 Task: Look for opportunities in office development.
Action: Mouse moved to (142, 219)
Screenshot: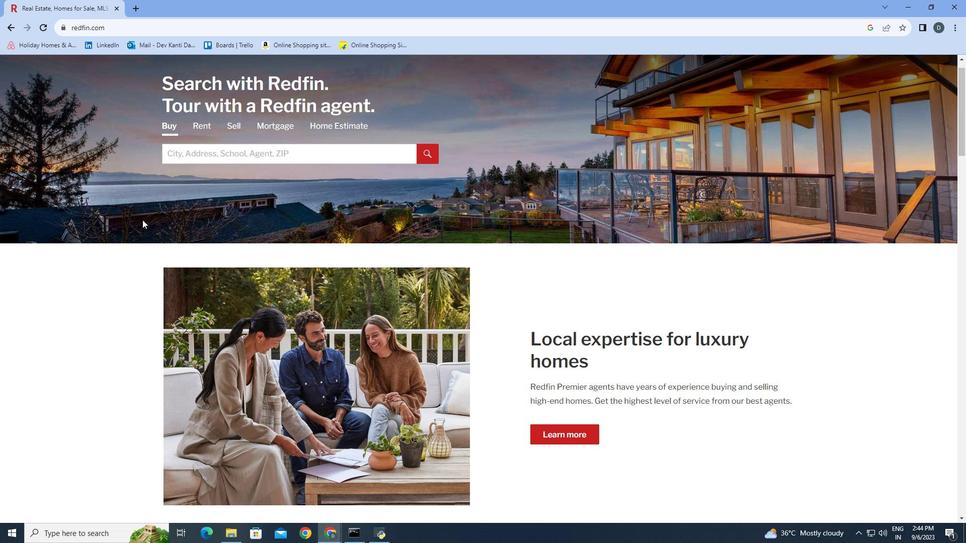 
Action: Mouse scrolled (142, 219) with delta (0, 0)
Screenshot: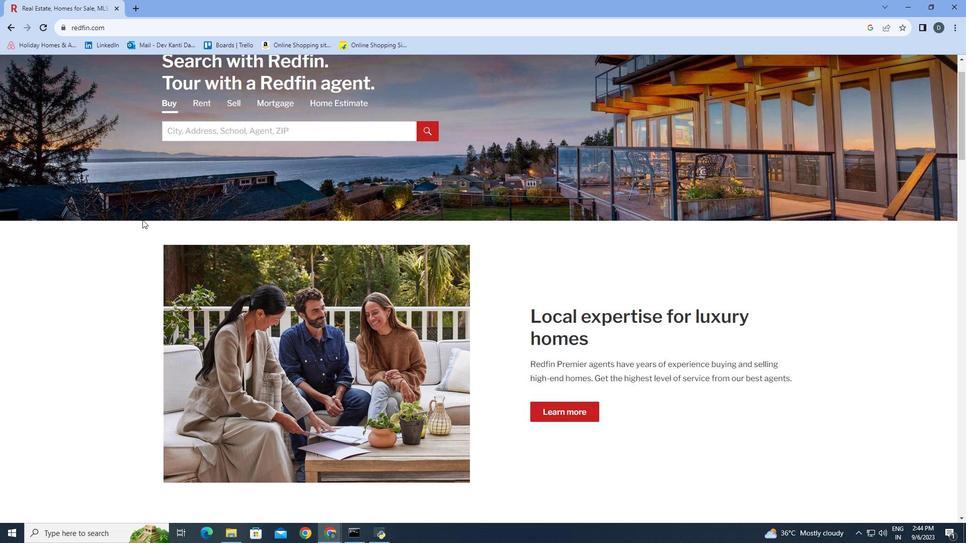 
Action: Mouse scrolled (142, 219) with delta (0, 0)
Screenshot: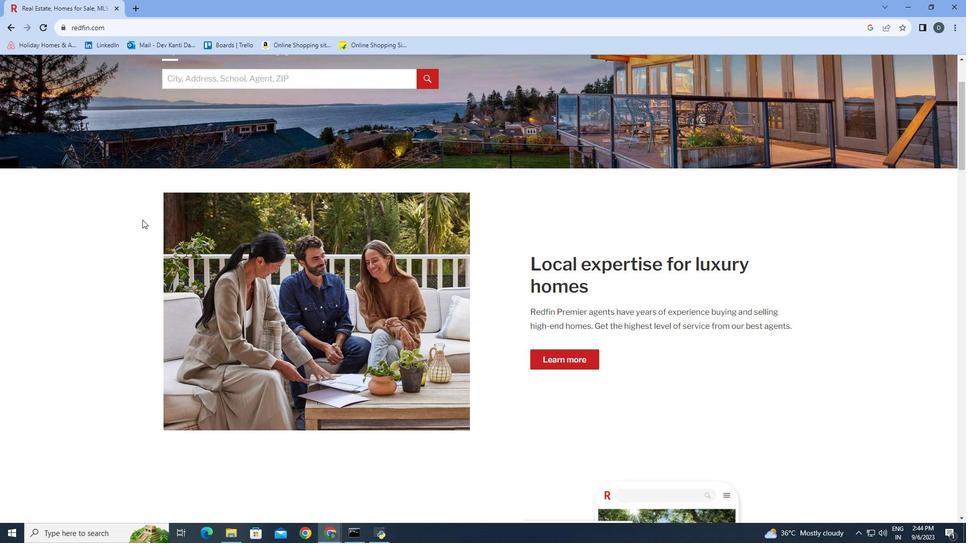 
Action: Mouse scrolled (142, 219) with delta (0, 0)
Screenshot: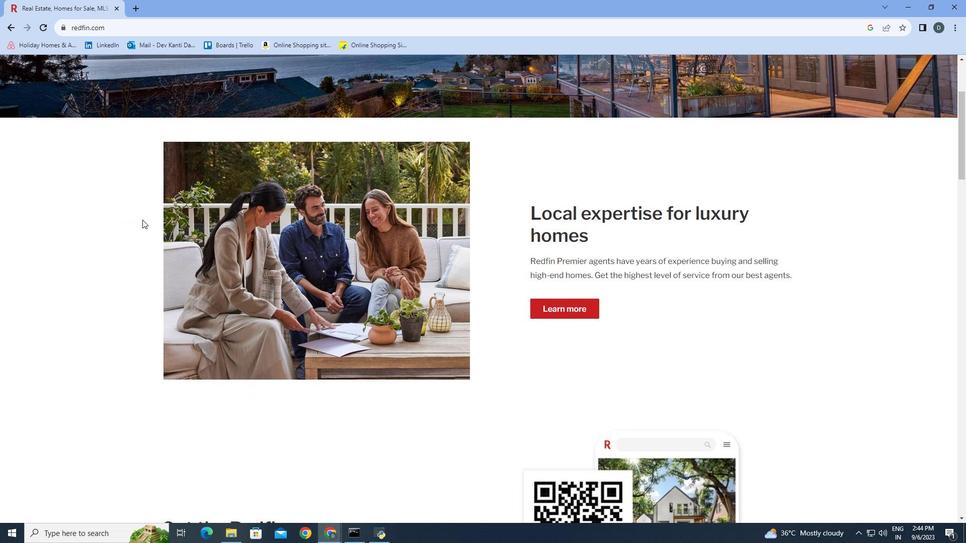 
Action: Mouse scrolled (142, 219) with delta (0, 0)
Screenshot: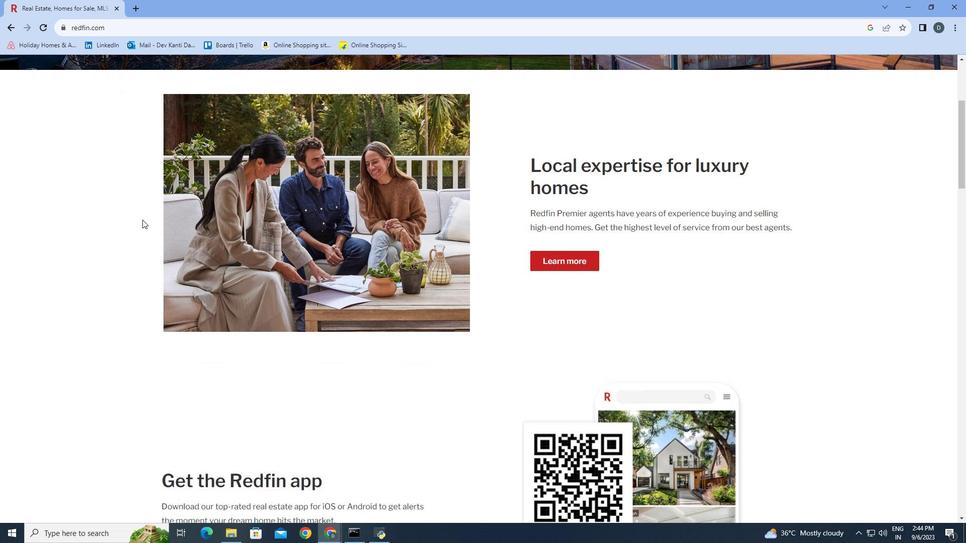 
Action: Mouse scrolled (142, 219) with delta (0, 0)
Screenshot: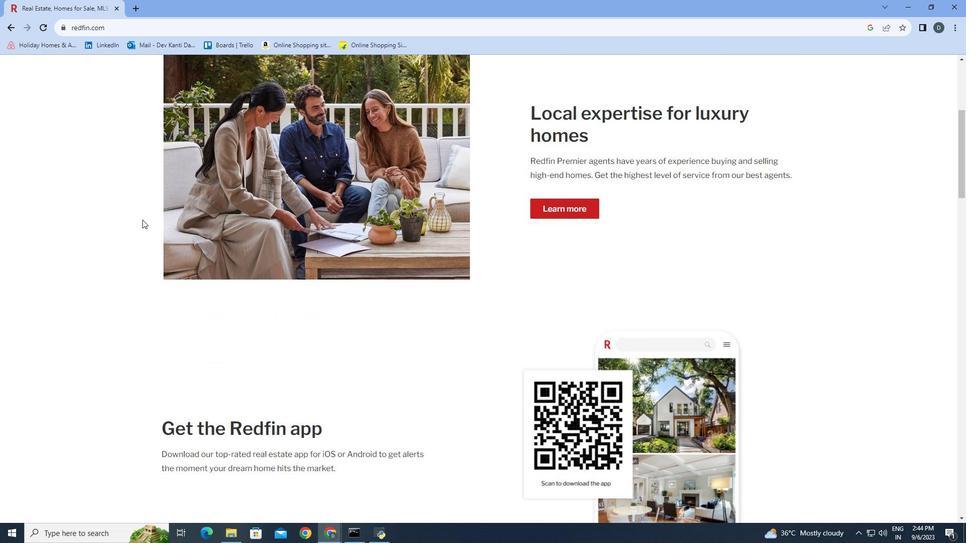 
Action: Mouse scrolled (142, 219) with delta (0, 0)
Screenshot: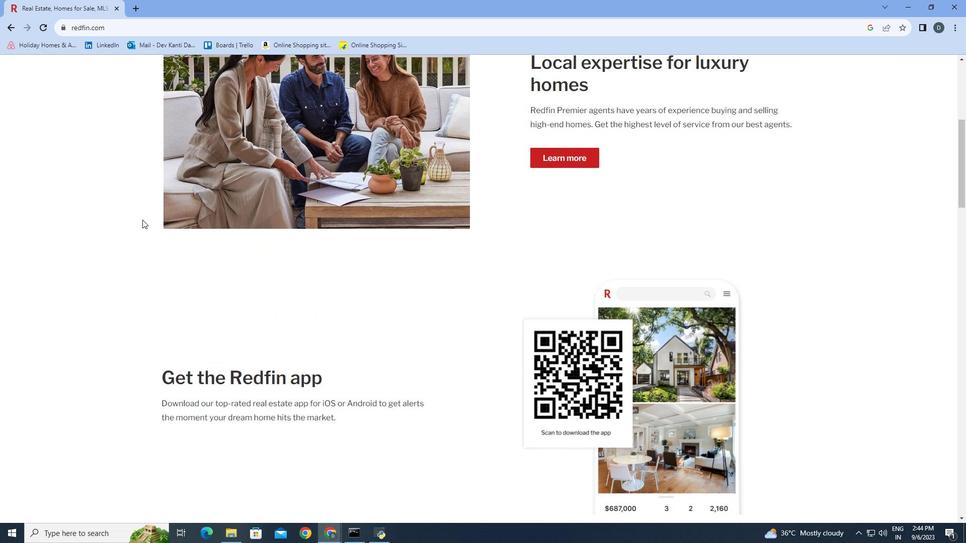 
Action: Mouse scrolled (142, 219) with delta (0, 0)
Screenshot: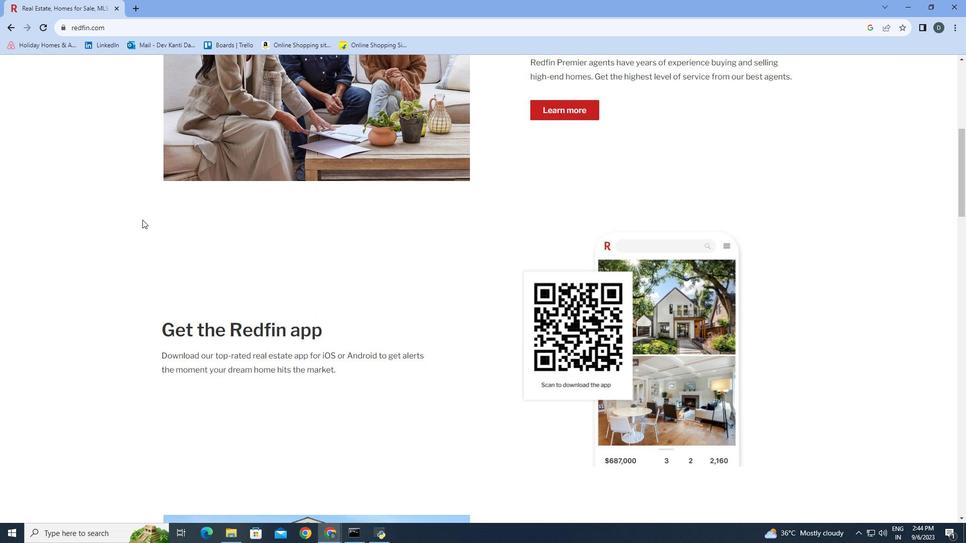 
Action: Mouse scrolled (142, 219) with delta (0, 0)
Screenshot: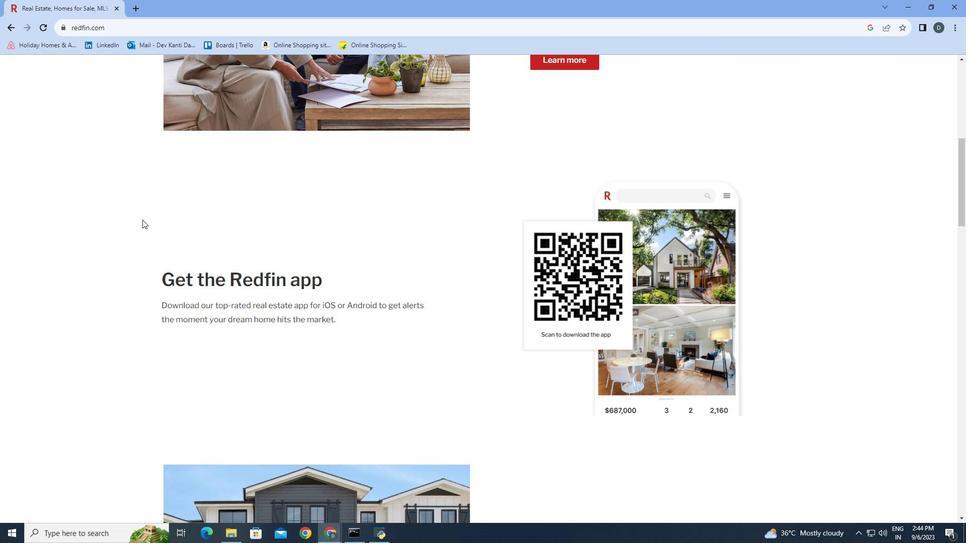 
Action: Mouse scrolled (142, 219) with delta (0, 0)
Screenshot: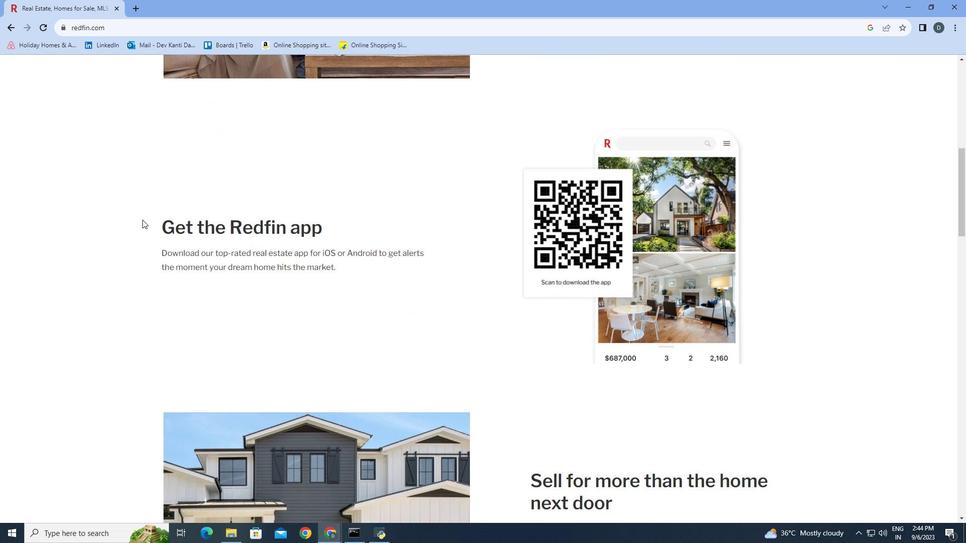 
Action: Mouse scrolled (142, 219) with delta (0, 0)
Screenshot: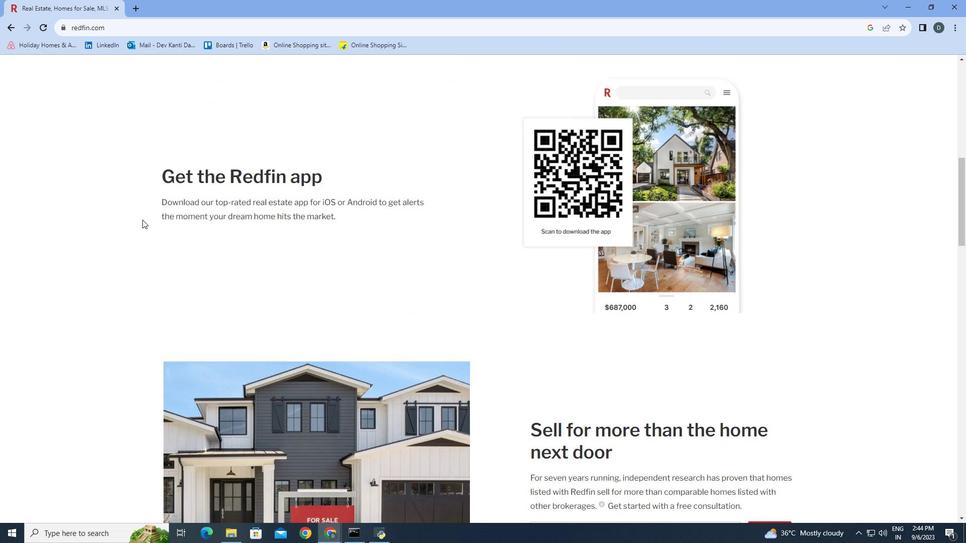 
Action: Mouse scrolled (142, 219) with delta (0, 0)
Screenshot: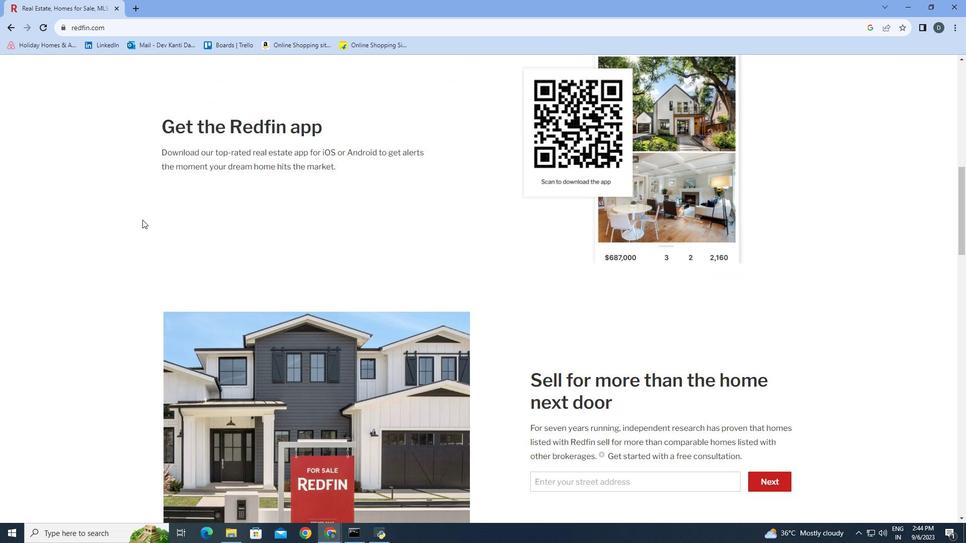 
Action: Mouse scrolled (142, 219) with delta (0, 0)
Screenshot: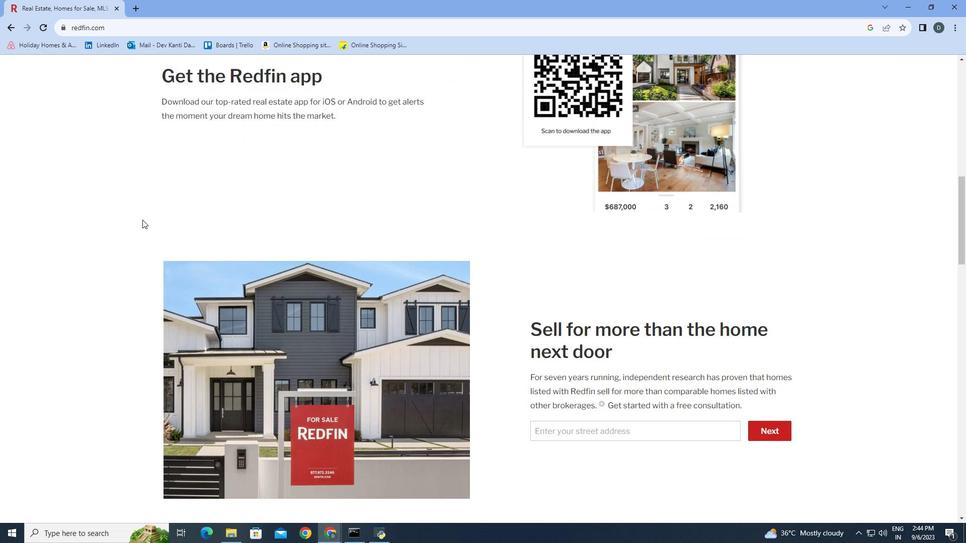 
Action: Mouse scrolled (142, 219) with delta (0, 0)
Screenshot: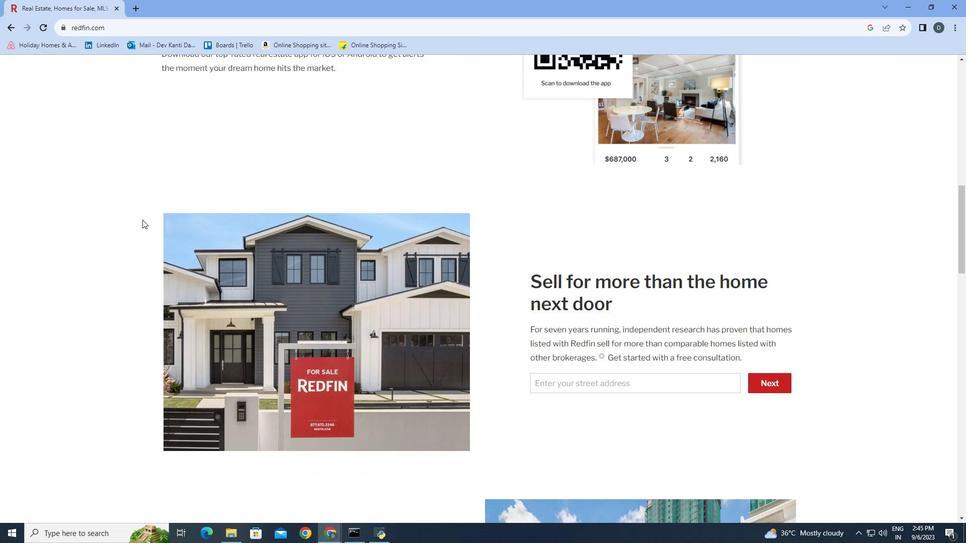 
Action: Mouse scrolled (142, 219) with delta (0, 0)
Screenshot: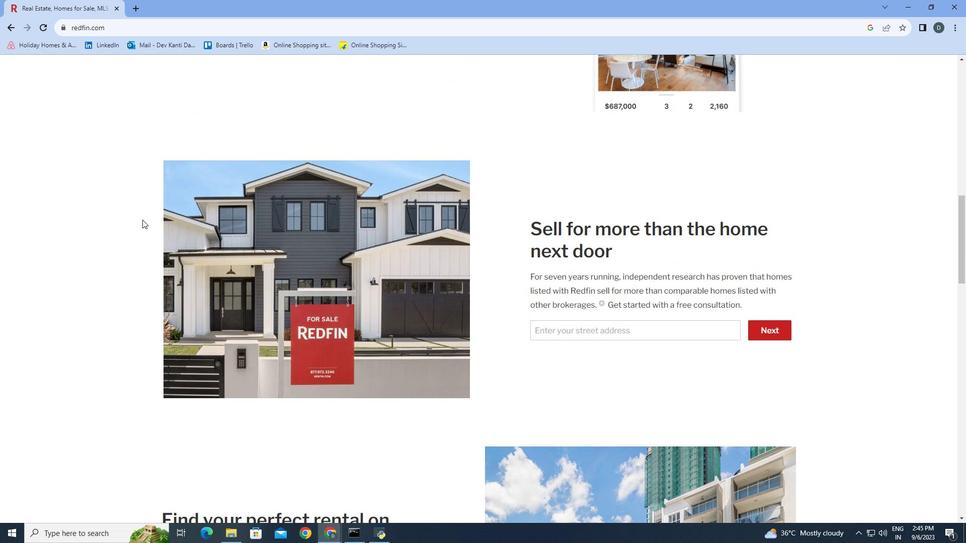
Action: Mouse scrolled (142, 219) with delta (0, 0)
Screenshot: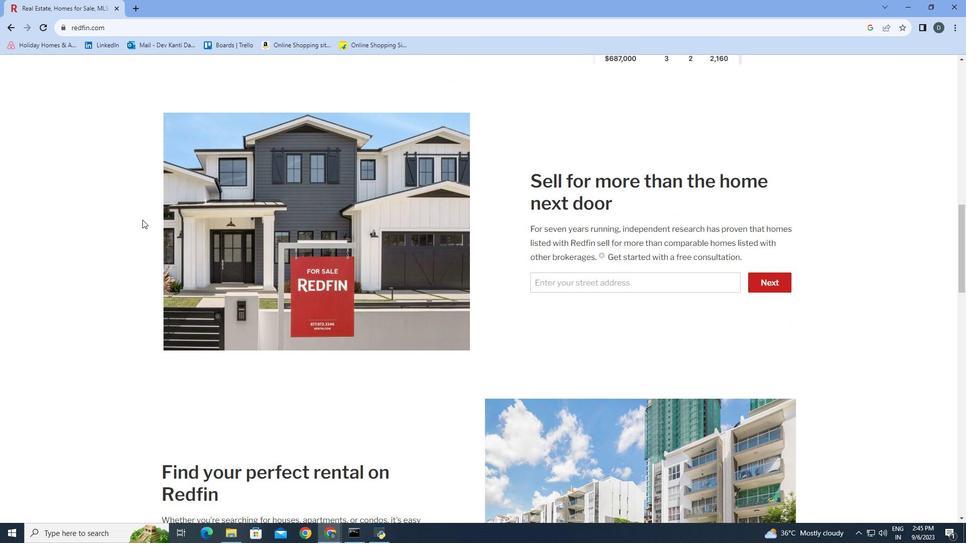 
Action: Mouse scrolled (142, 219) with delta (0, 0)
Screenshot: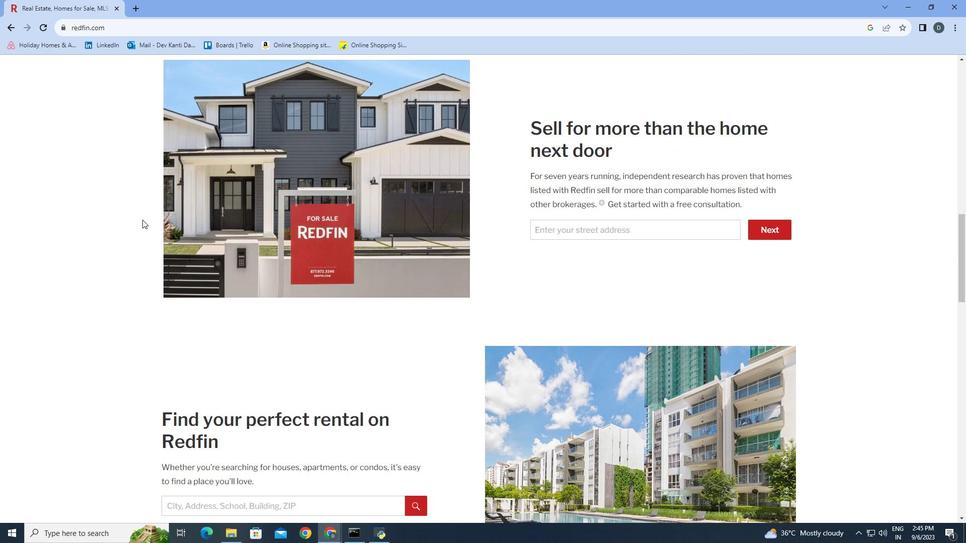 
Action: Mouse scrolled (142, 219) with delta (0, 0)
Screenshot: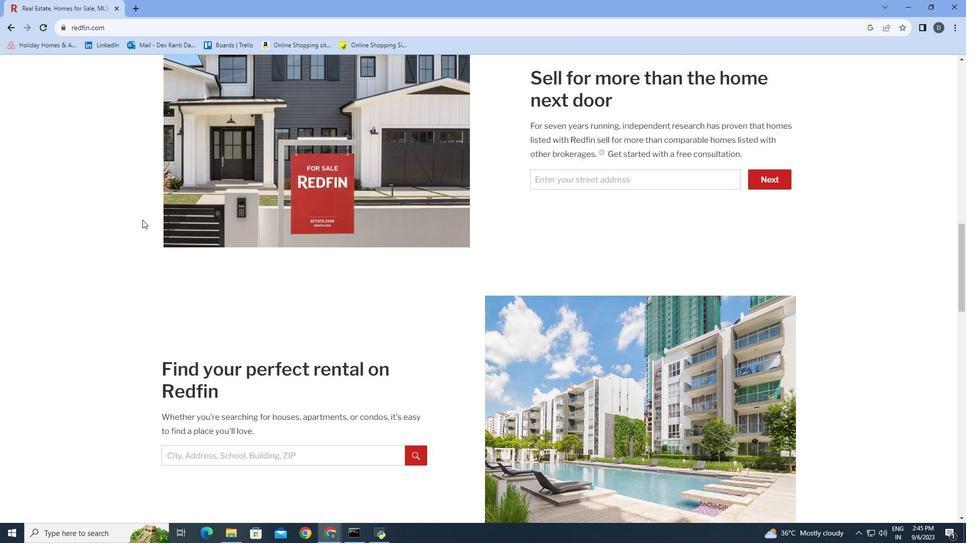 
Action: Mouse scrolled (142, 219) with delta (0, 0)
Screenshot: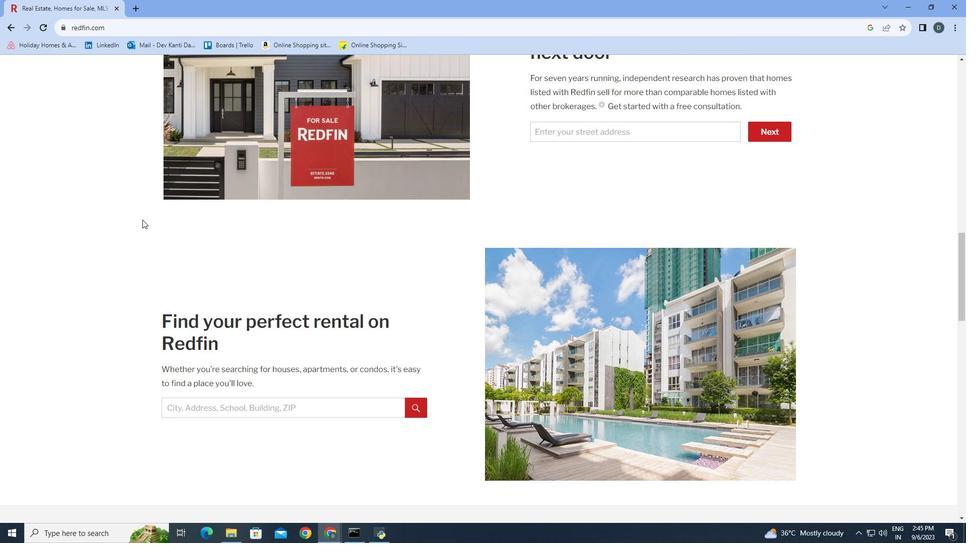 
Action: Mouse scrolled (142, 219) with delta (0, 0)
Screenshot: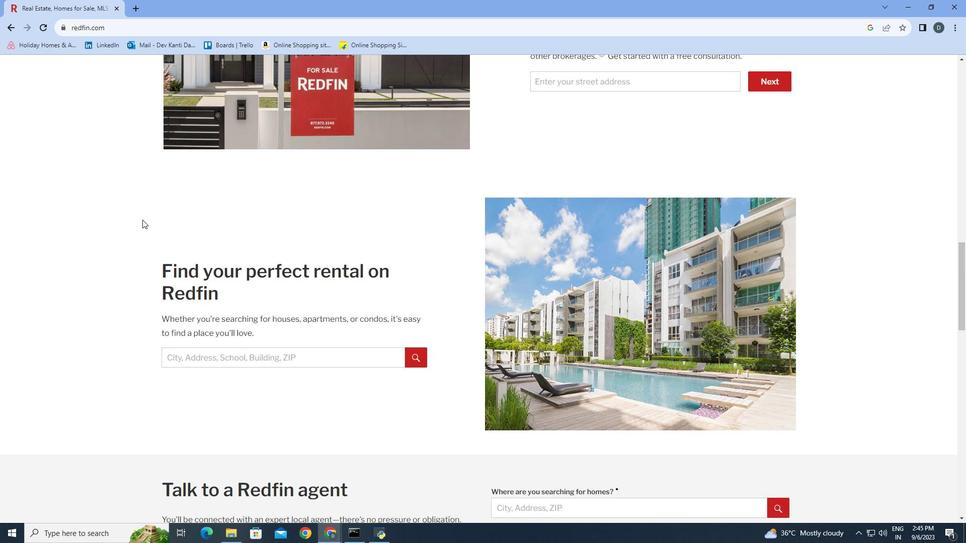 
Action: Mouse scrolled (142, 219) with delta (0, 0)
Screenshot: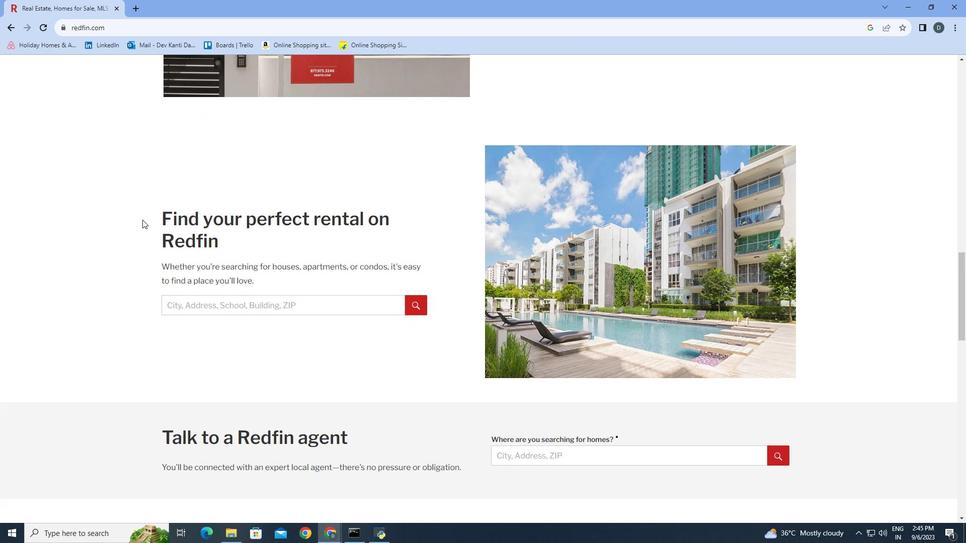 
Action: Mouse scrolled (142, 219) with delta (0, 0)
Screenshot: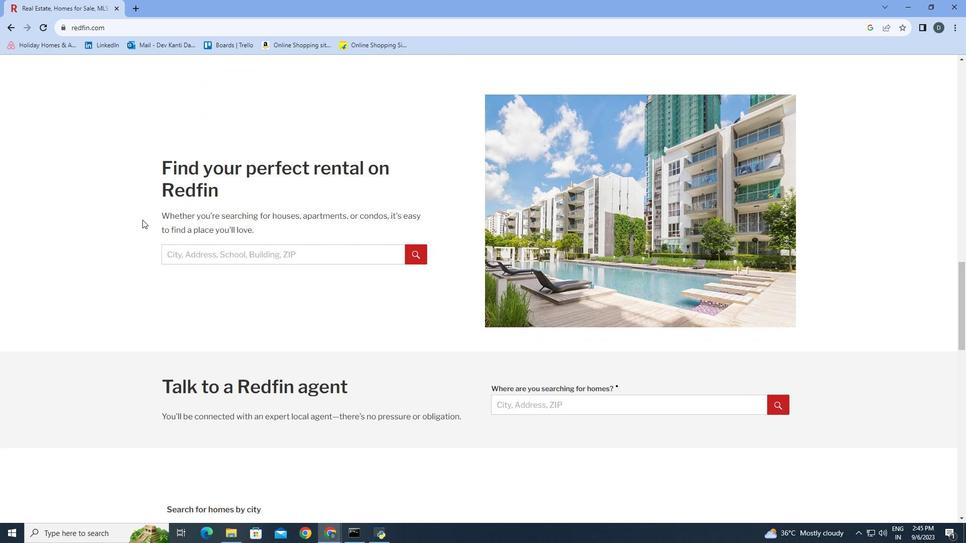 
Action: Mouse scrolled (142, 219) with delta (0, 0)
Screenshot: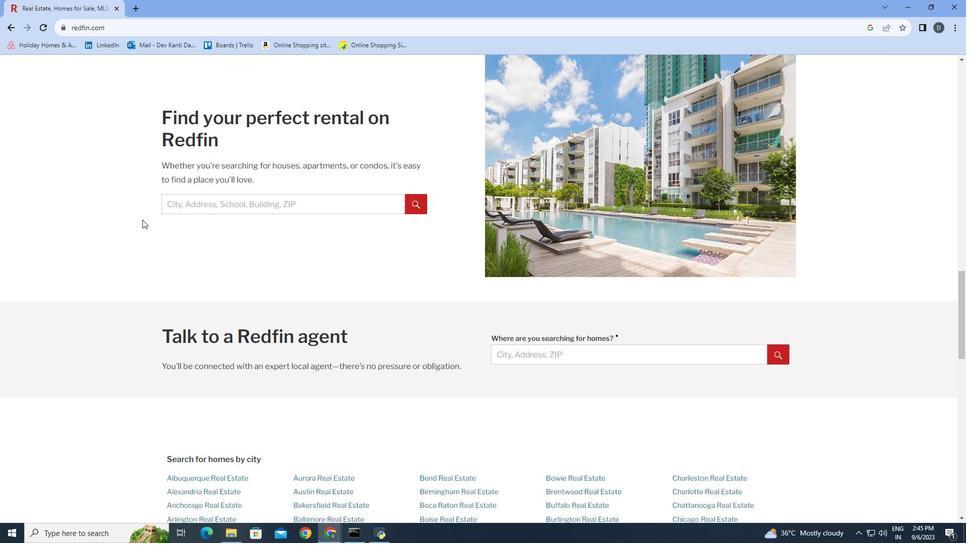 
Action: Mouse scrolled (142, 219) with delta (0, 0)
Screenshot: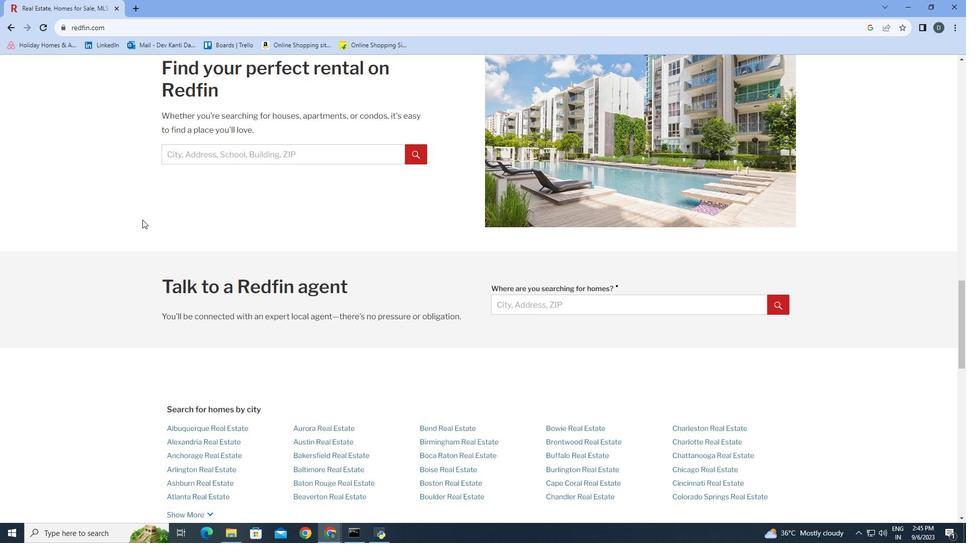 
Action: Mouse scrolled (142, 219) with delta (0, 0)
Screenshot: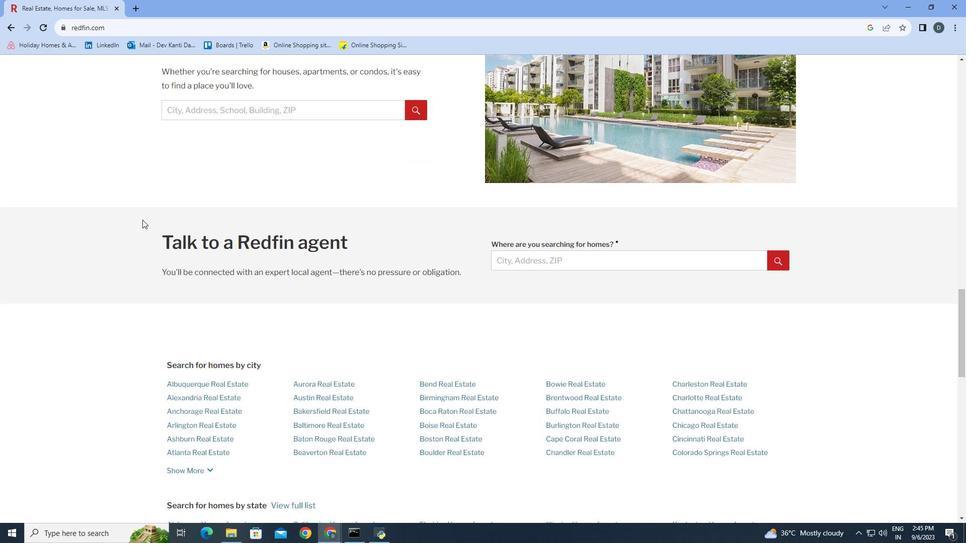 
Action: Mouse scrolled (142, 219) with delta (0, 0)
Screenshot: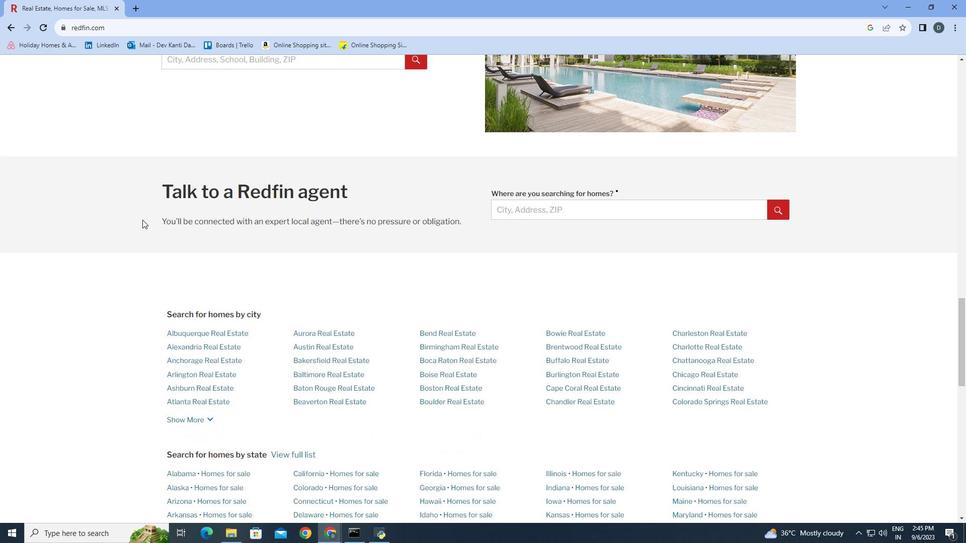 
Action: Mouse scrolled (142, 219) with delta (0, 0)
Screenshot: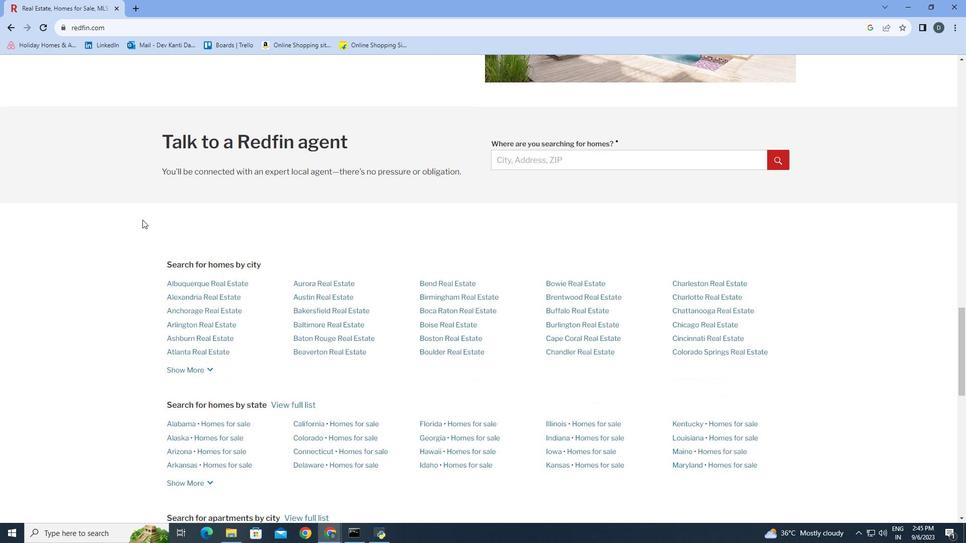 
Action: Mouse scrolled (142, 219) with delta (0, 0)
Screenshot: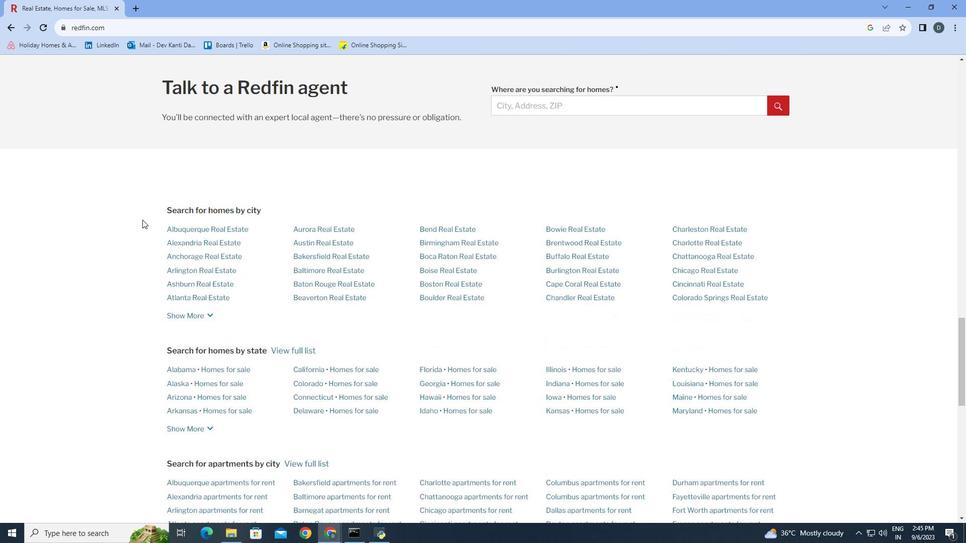 
Action: Mouse scrolled (142, 219) with delta (0, 0)
Screenshot: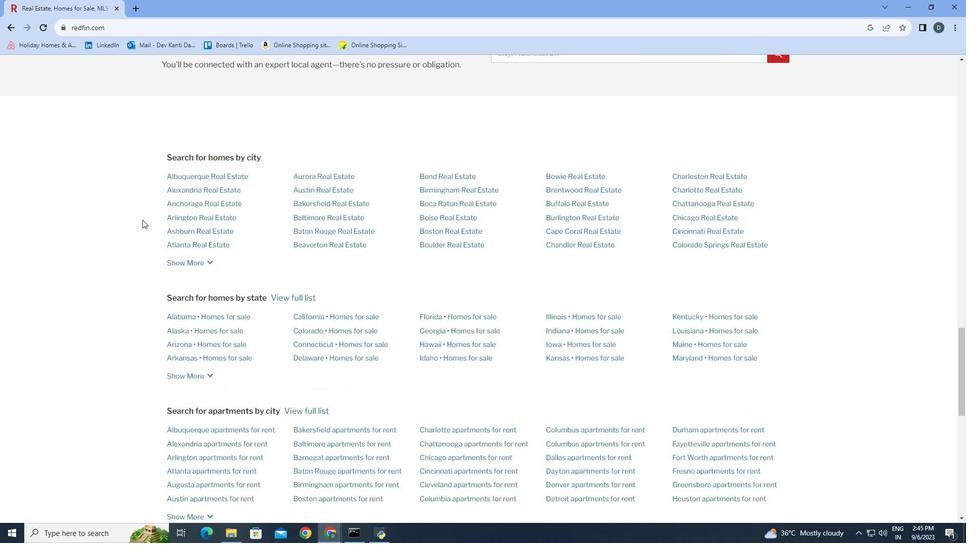 
Action: Mouse scrolled (142, 219) with delta (0, 0)
Screenshot: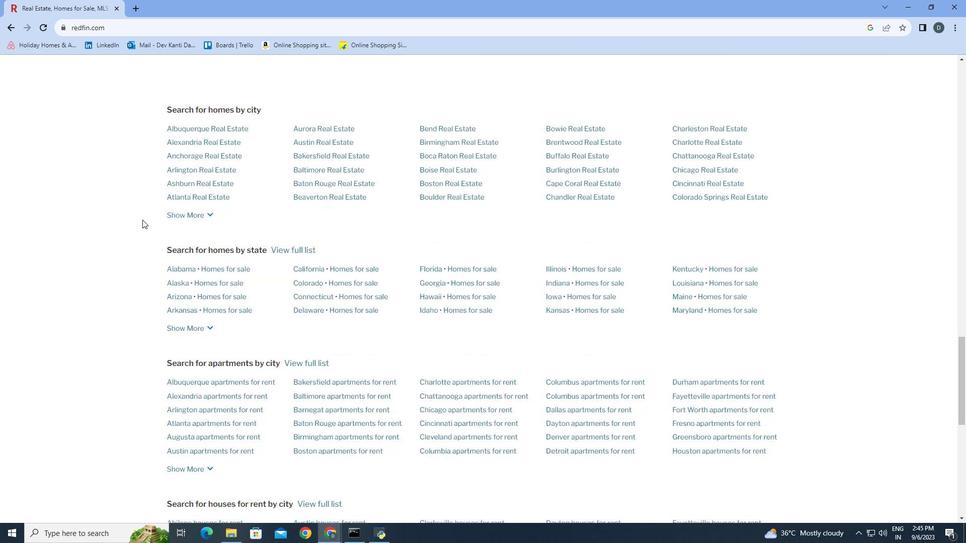
Action: Mouse scrolled (142, 219) with delta (0, 0)
Screenshot: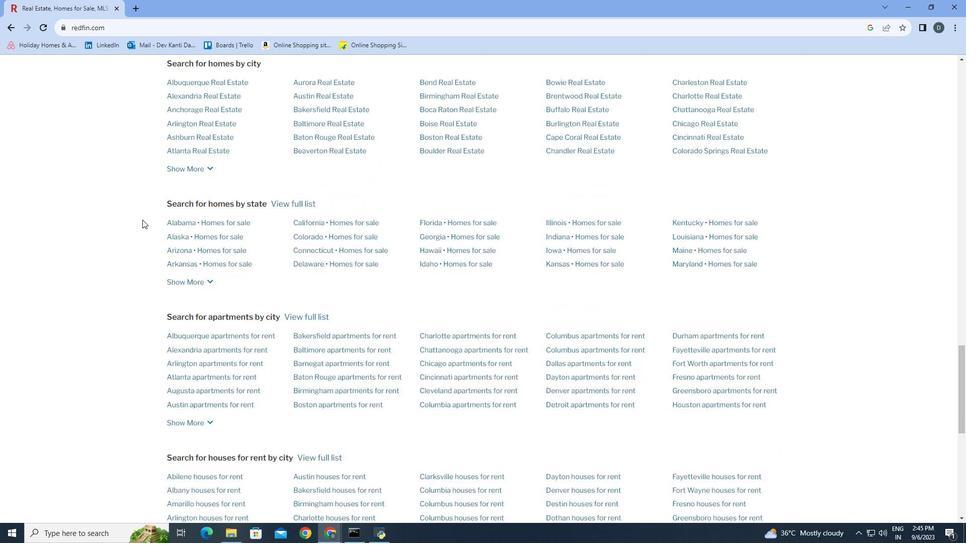 
Action: Mouse scrolled (142, 219) with delta (0, 0)
Screenshot: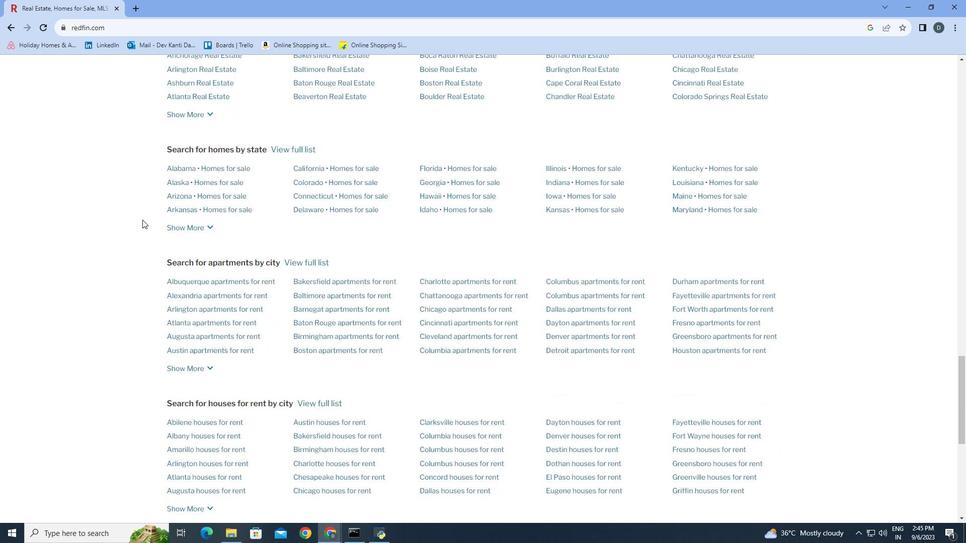 
Action: Mouse scrolled (142, 219) with delta (0, 0)
Screenshot: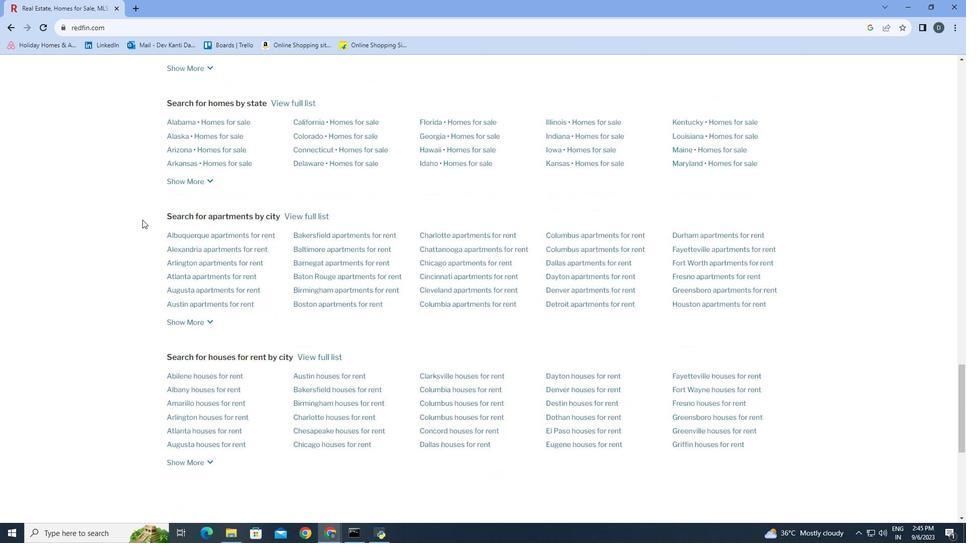 
Action: Mouse scrolled (142, 219) with delta (0, 0)
Screenshot: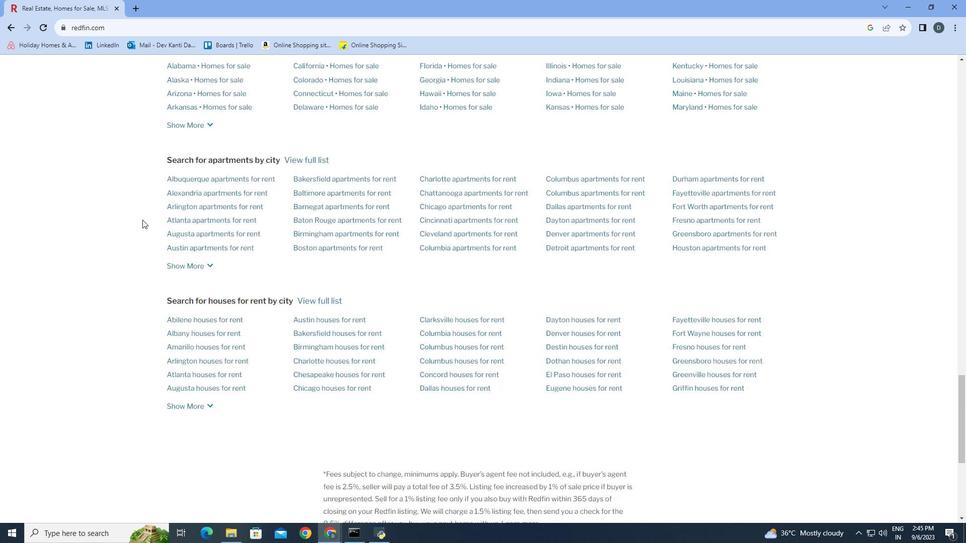 
Action: Mouse scrolled (142, 219) with delta (0, 0)
Screenshot: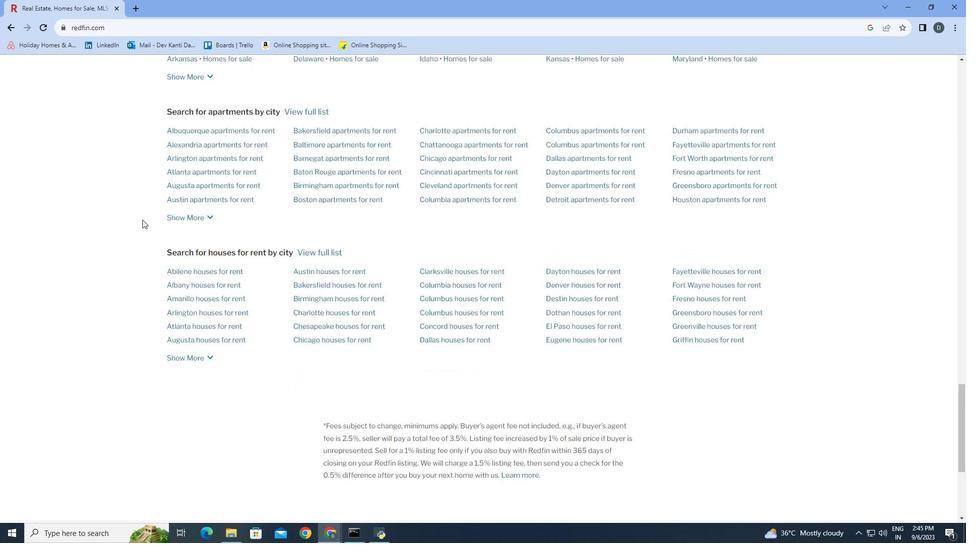 
Action: Mouse scrolled (142, 219) with delta (0, 0)
Screenshot: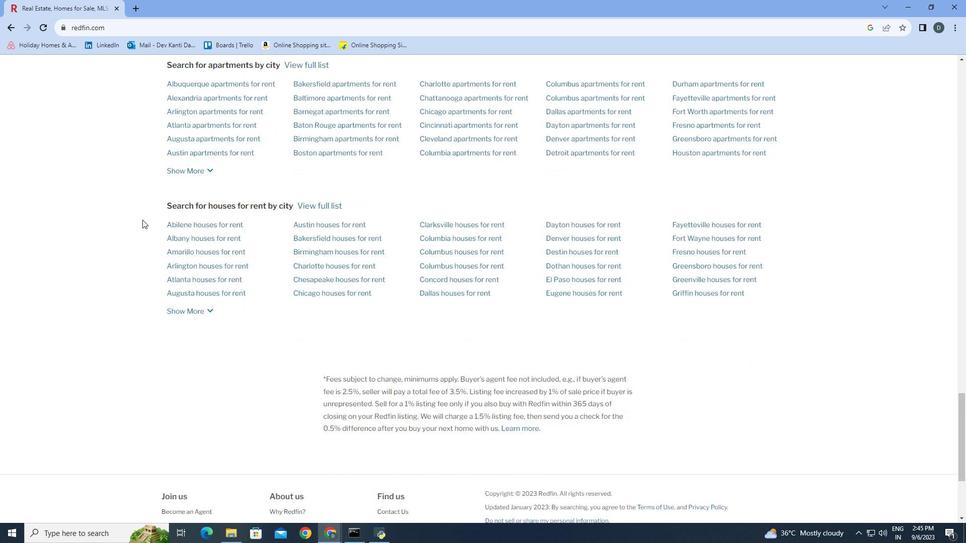 
Action: Mouse scrolled (142, 219) with delta (0, 0)
Screenshot: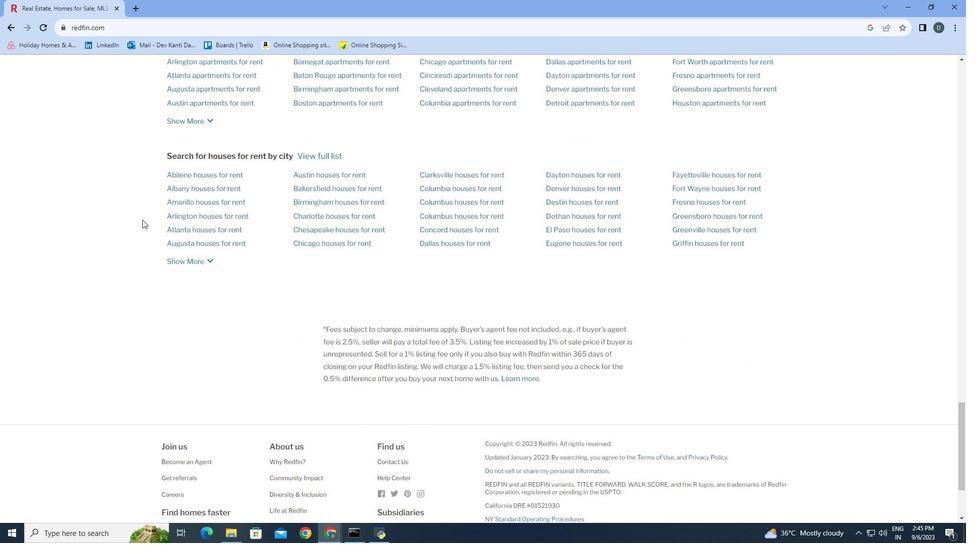 
Action: Mouse scrolled (142, 219) with delta (0, 0)
Screenshot: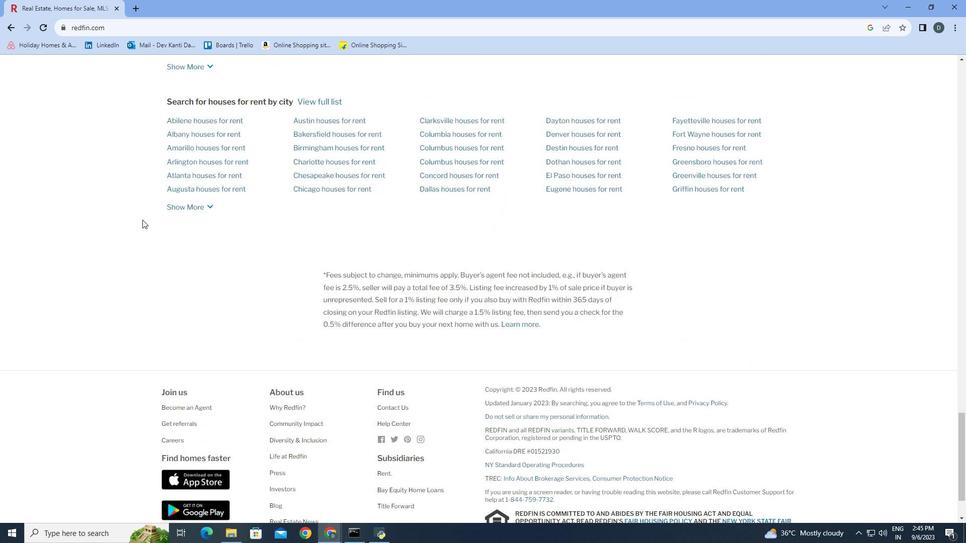 
Action: Mouse scrolled (142, 219) with delta (0, 0)
Screenshot: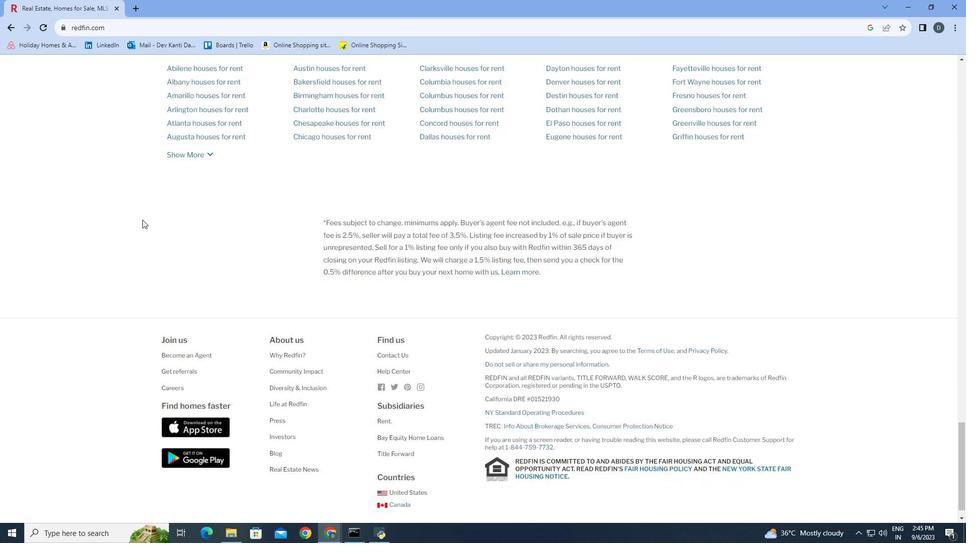 
Action: Mouse scrolled (142, 219) with delta (0, 0)
Screenshot: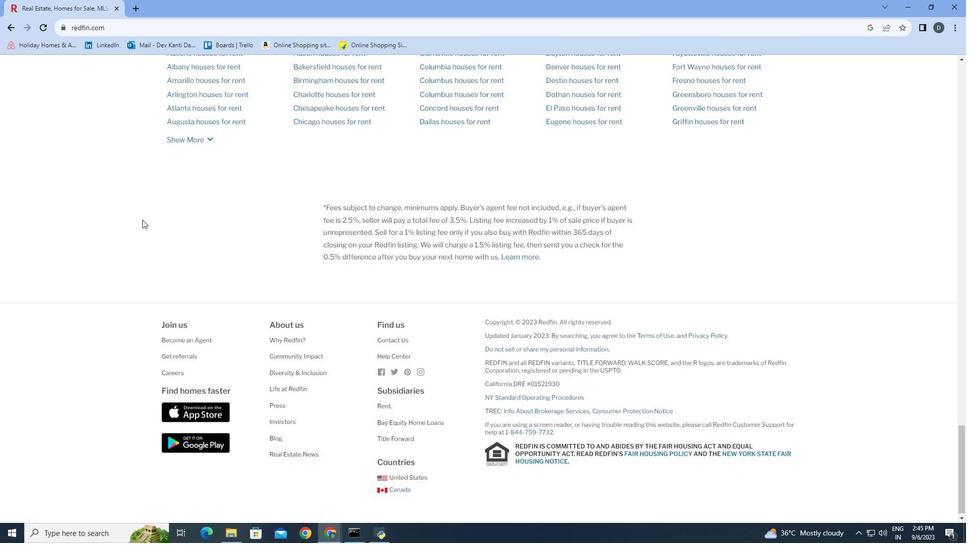 
Action: Mouse scrolled (142, 219) with delta (0, 0)
Screenshot: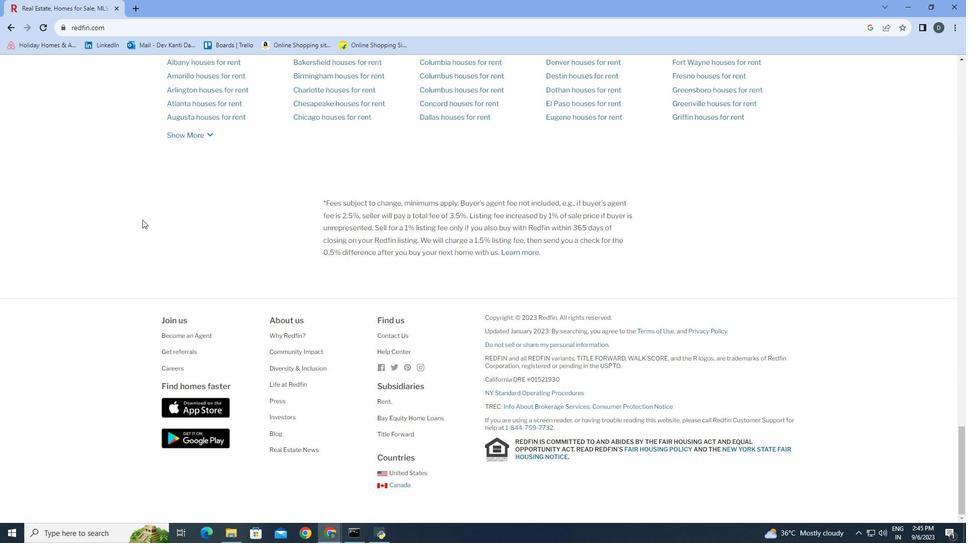
Action: Mouse scrolled (142, 219) with delta (0, 0)
Screenshot: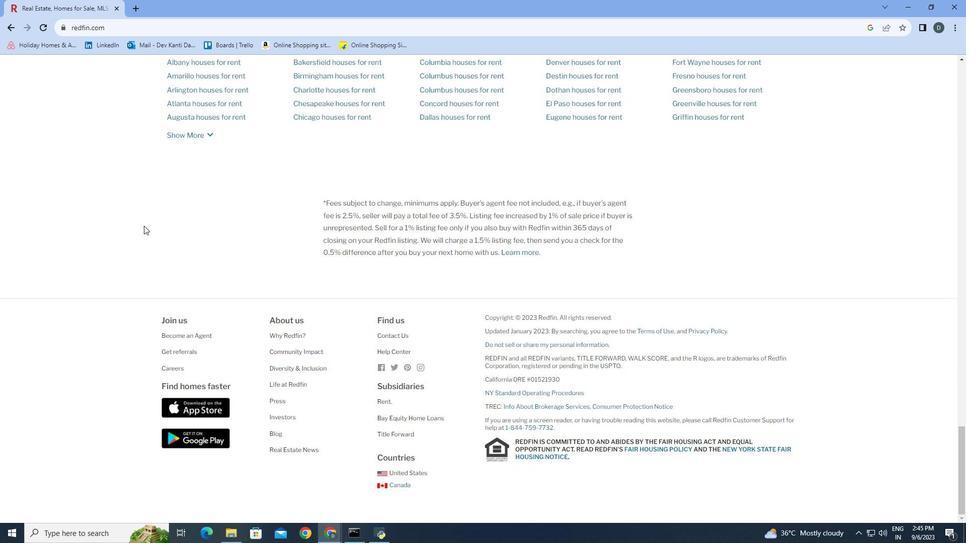 
Action: Mouse moved to (168, 366)
Screenshot: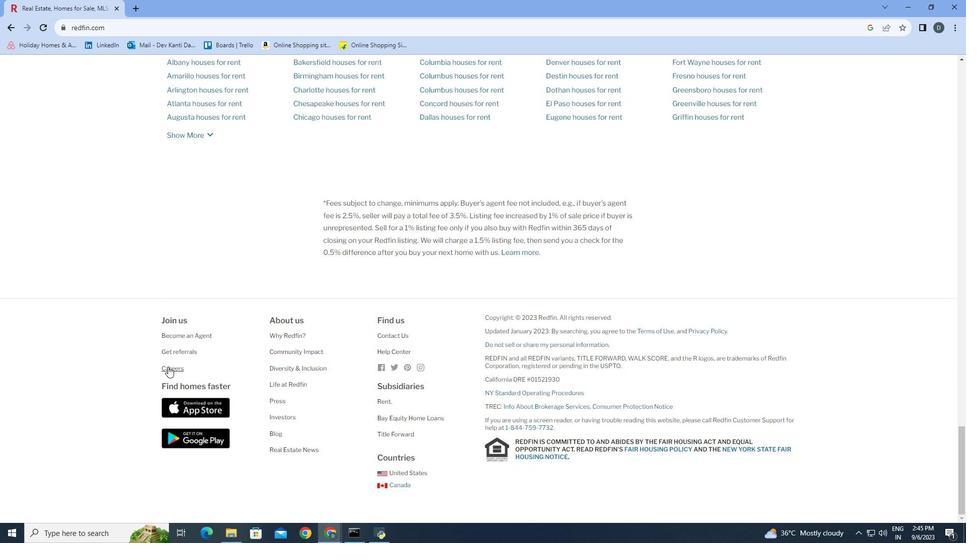 
Action: Mouse pressed left at (168, 366)
Screenshot: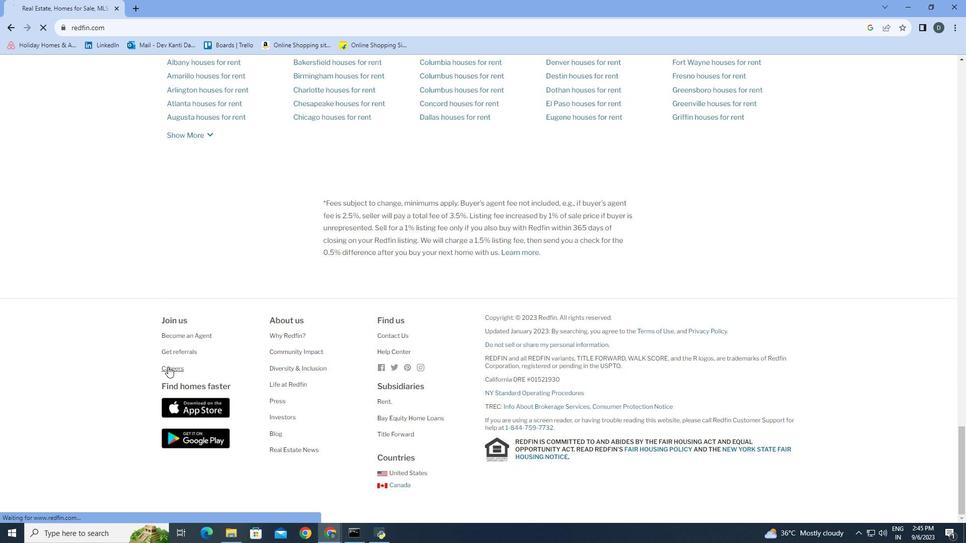 
Action: Mouse moved to (437, 283)
Screenshot: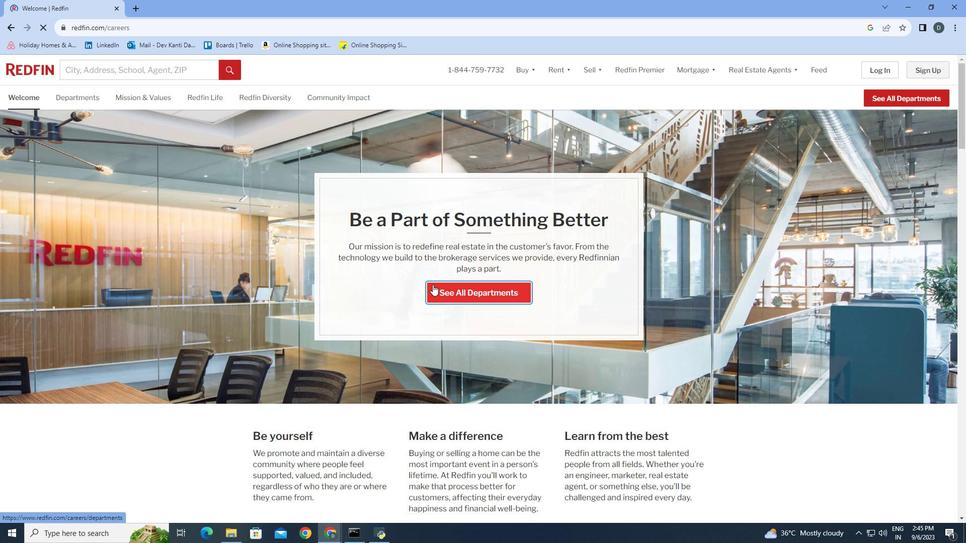 
Action: Mouse pressed left at (437, 283)
Screenshot: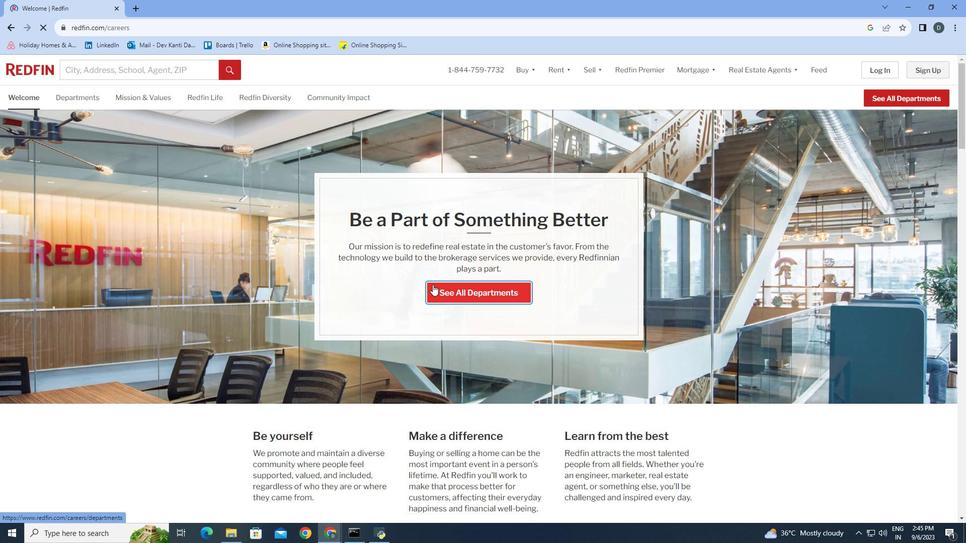 
Action: Mouse moved to (750, 298)
Screenshot: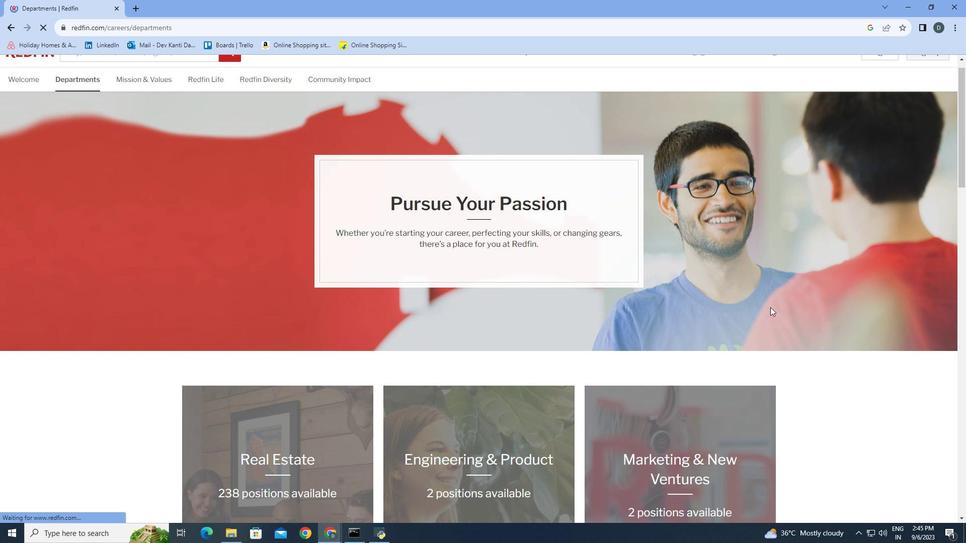
Action: Mouse scrolled (750, 298) with delta (0, 0)
Screenshot: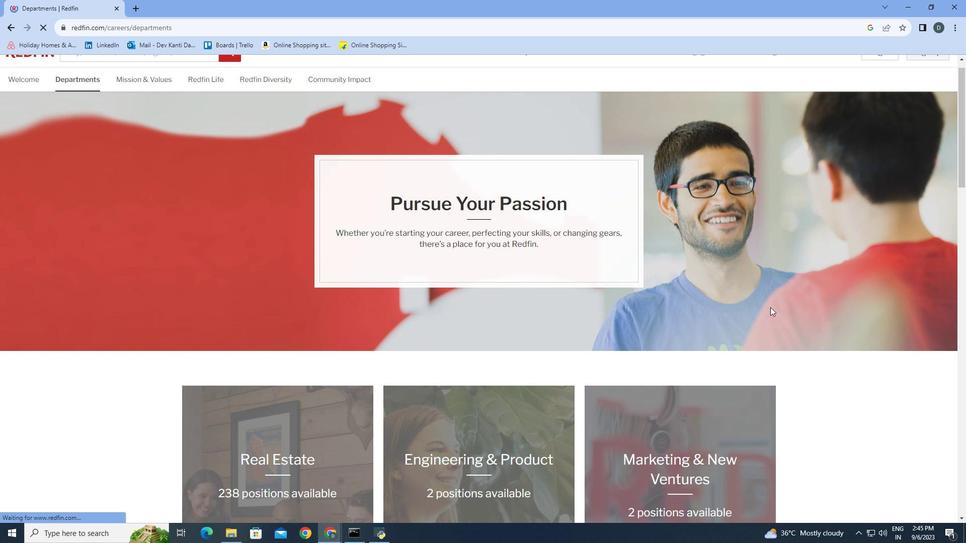 
Action: Mouse moved to (797, 305)
Screenshot: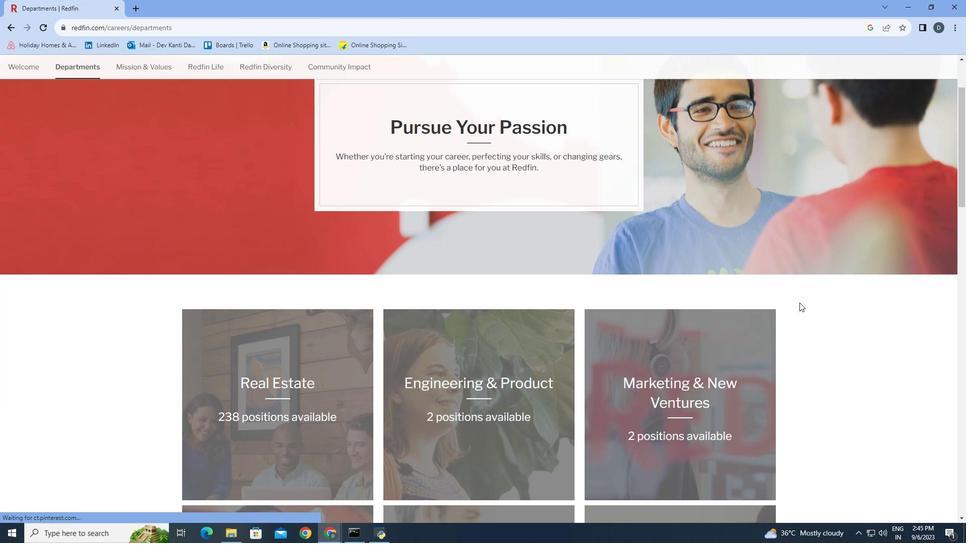 
Action: Mouse scrolled (797, 304) with delta (0, 0)
Screenshot: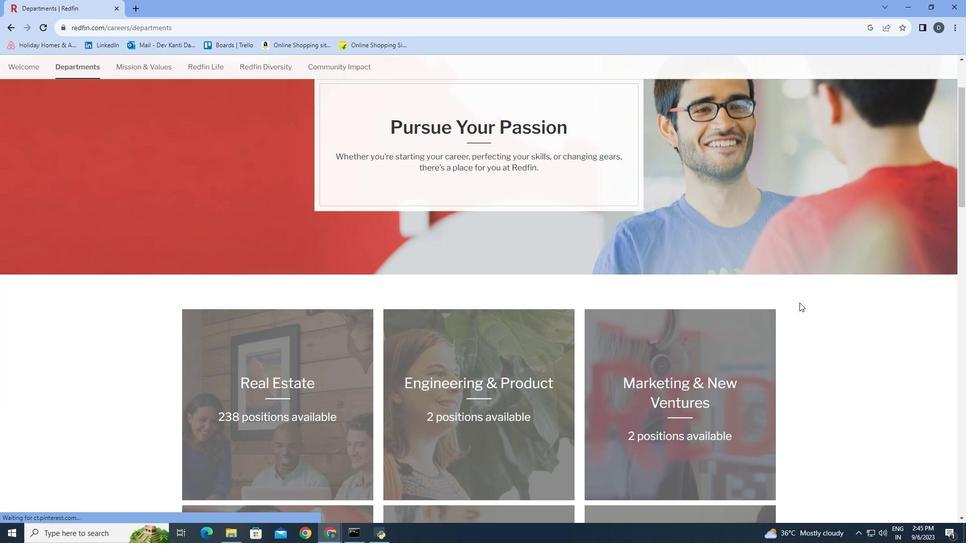 
Action: Mouse moved to (800, 298)
Screenshot: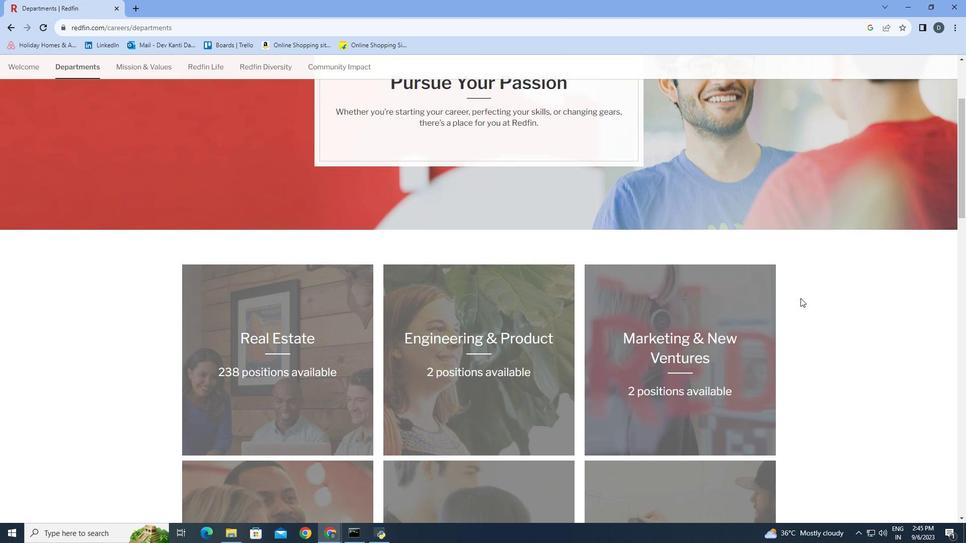 
Action: Mouse scrolled (800, 297) with delta (0, 0)
Screenshot: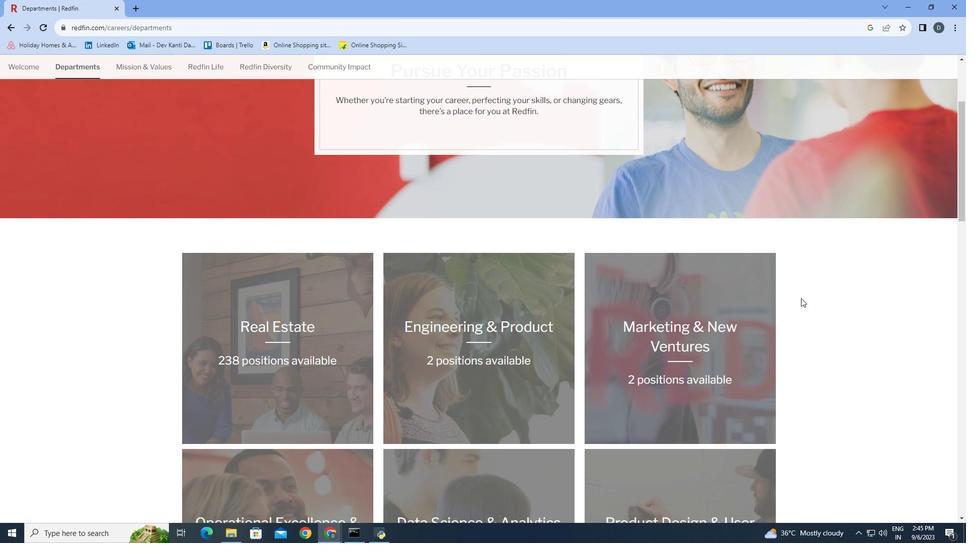 
Action: Mouse moved to (801, 298)
Screenshot: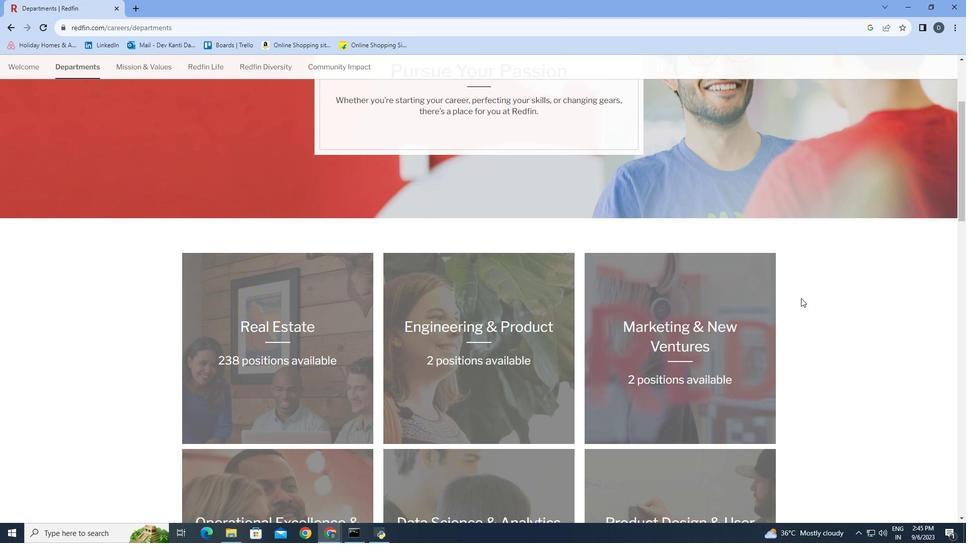 
Action: Mouse scrolled (801, 297) with delta (0, 0)
Screenshot: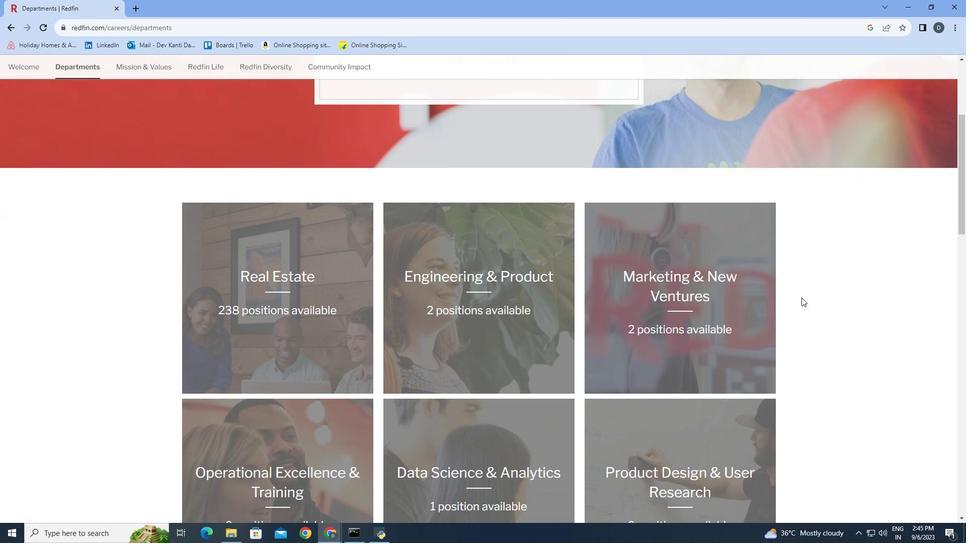 
Action: Mouse moved to (801, 297)
Screenshot: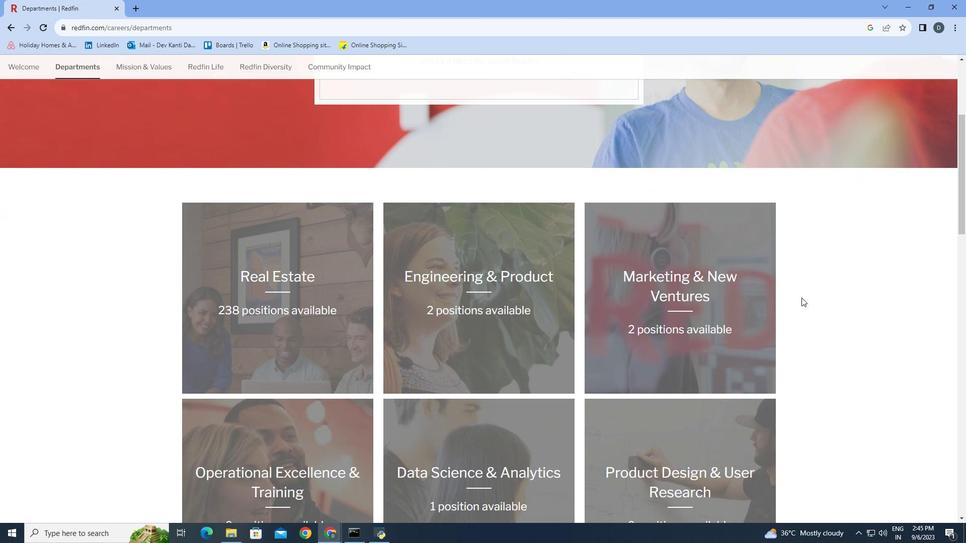
Action: Mouse scrolled (801, 297) with delta (0, 0)
Screenshot: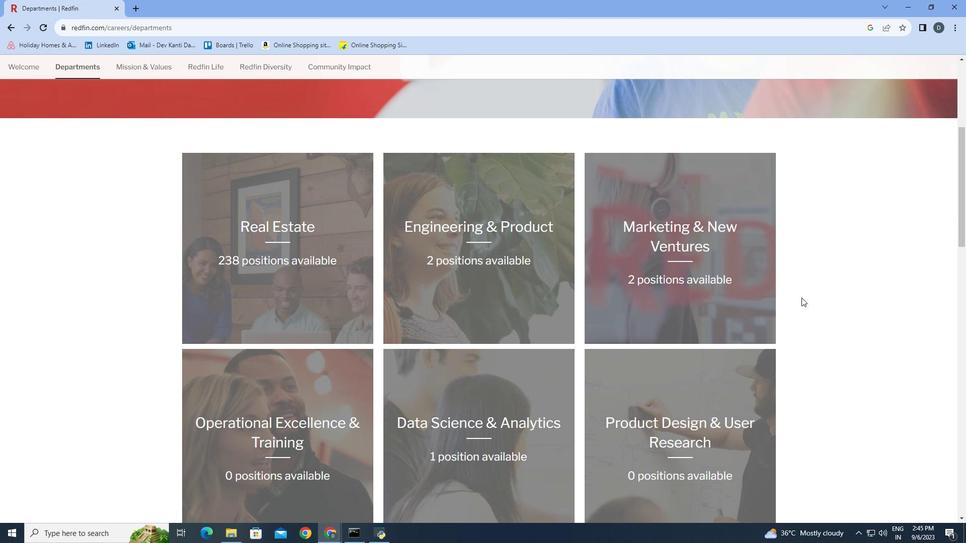 
Action: Mouse scrolled (801, 297) with delta (0, 0)
Screenshot: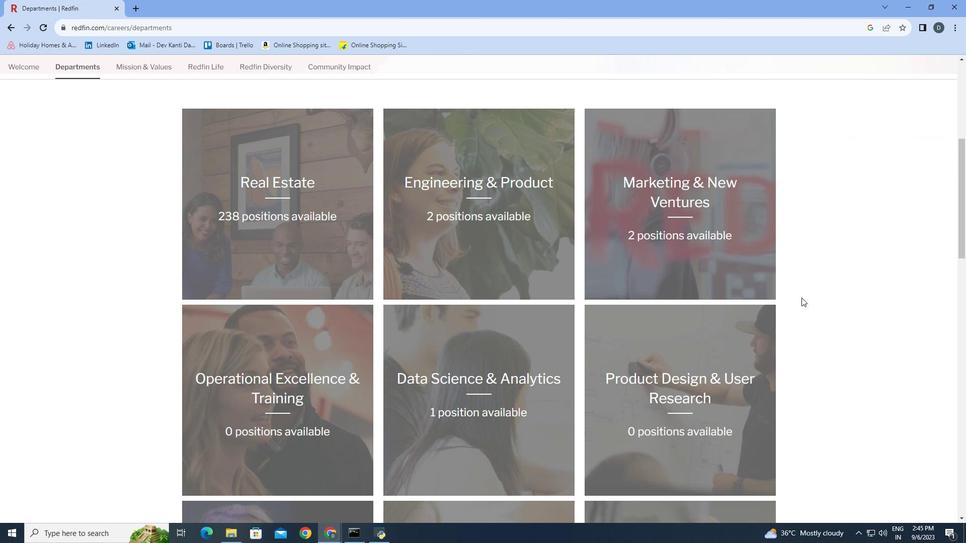 
Action: Mouse scrolled (801, 297) with delta (0, 0)
Screenshot: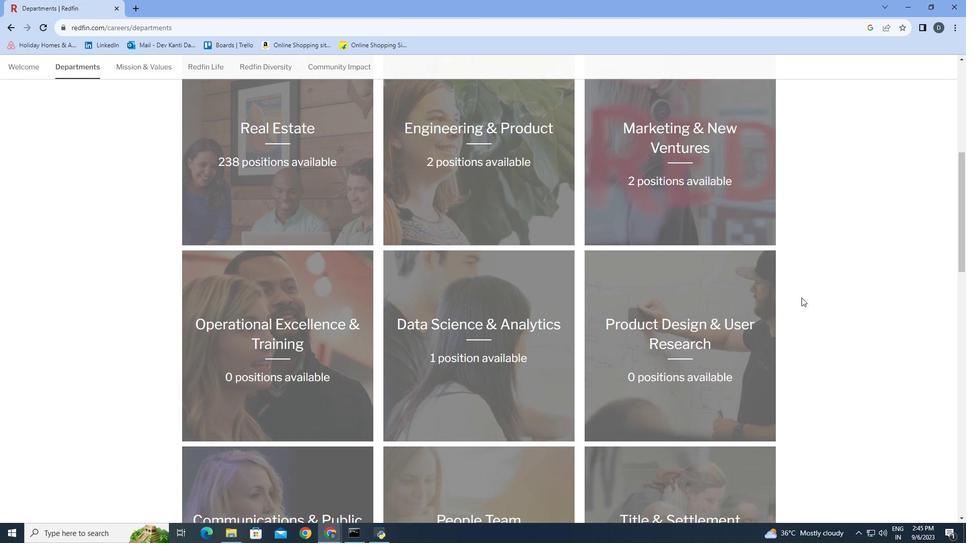 
Action: Mouse scrolled (801, 297) with delta (0, 0)
Screenshot: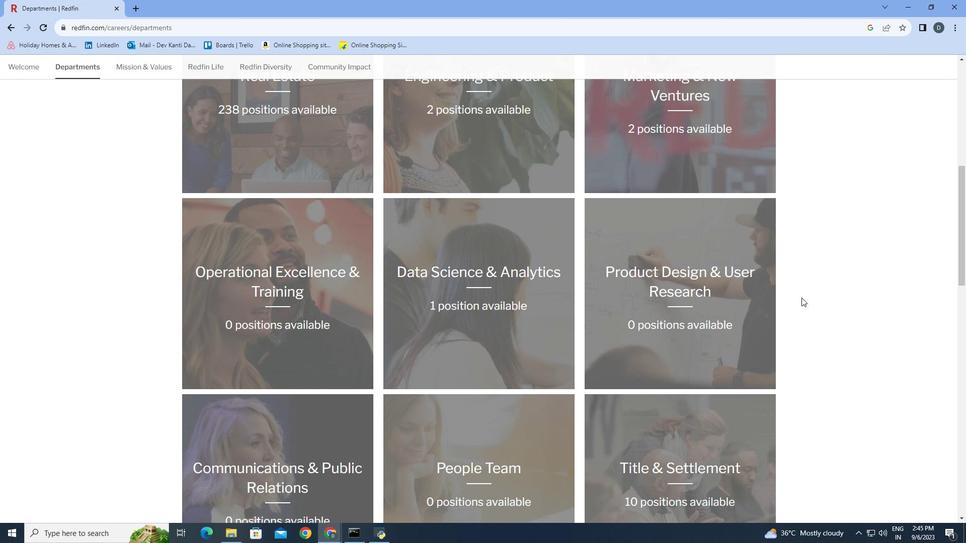 
Action: Mouse scrolled (801, 297) with delta (0, 0)
Screenshot: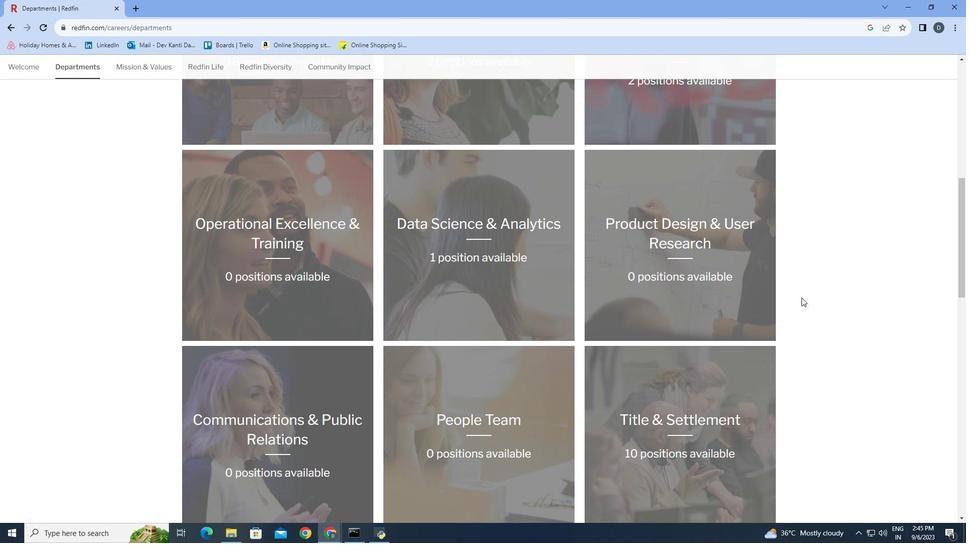 
Action: Mouse scrolled (801, 297) with delta (0, 0)
Screenshot: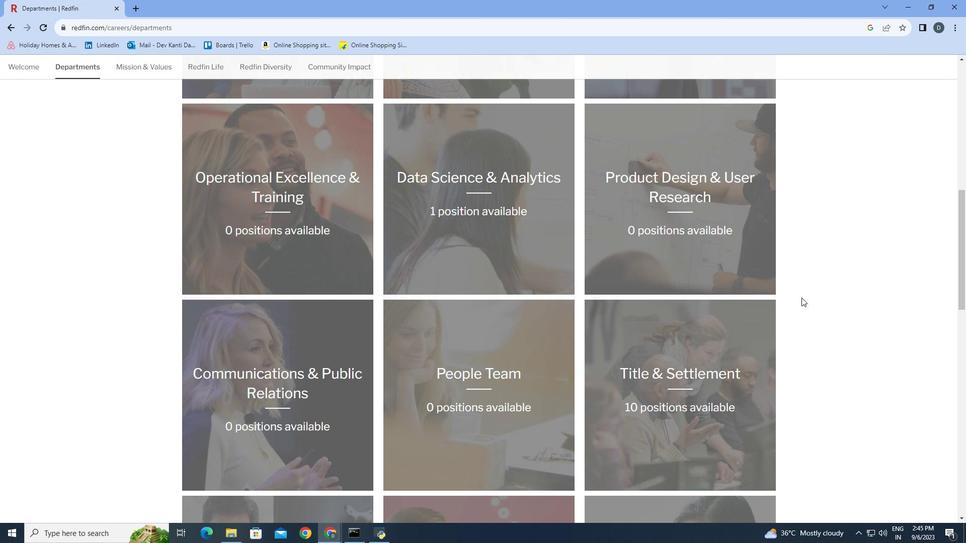 
Action: Mouse scrolled (801, 297) with delta (0, 0)
Screenshot: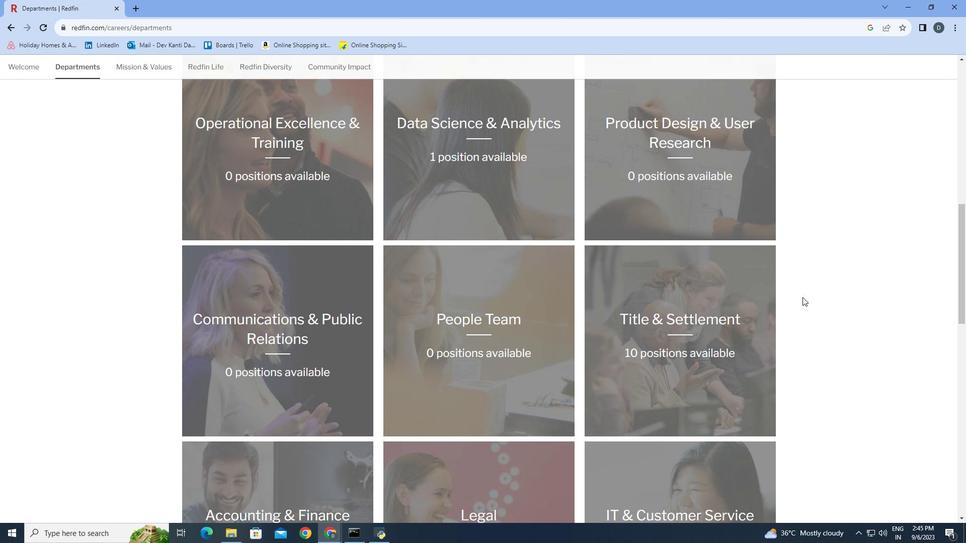 
Action: Mouse moved to (802, 297)
Screenshot: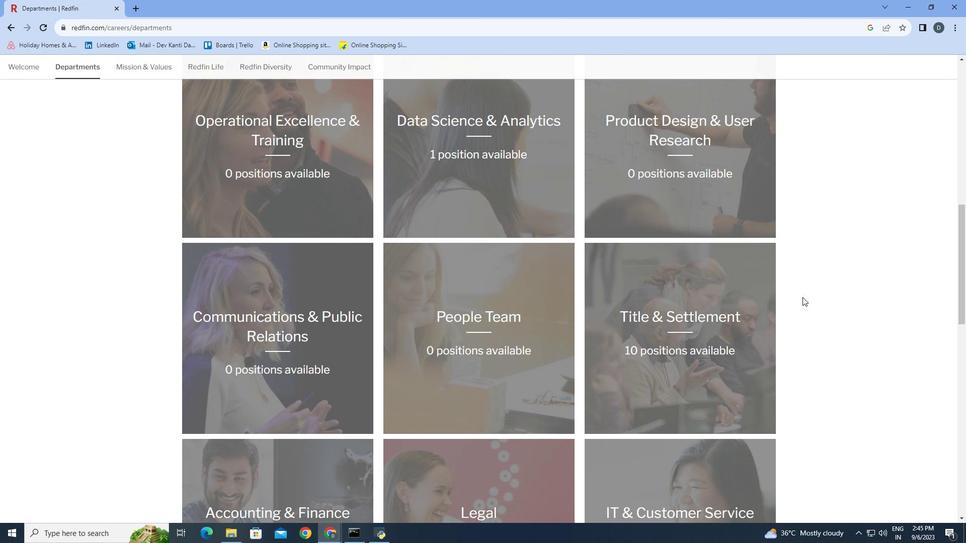 
Action: Mouse scrolled (802, 296) with delta (0, 0)
Screenshot: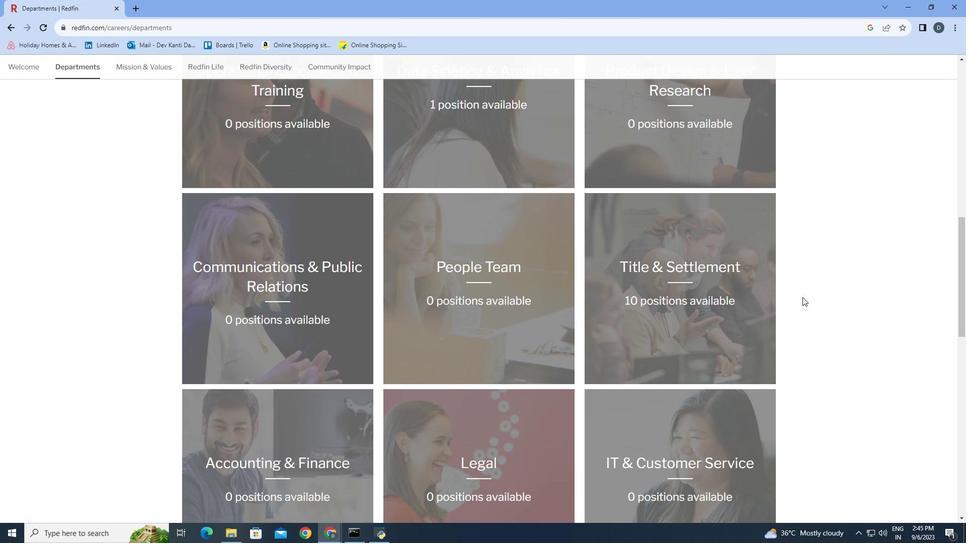 
Action: Mouse scrolled (802, 296) with delta (0, 0)
Screenshot: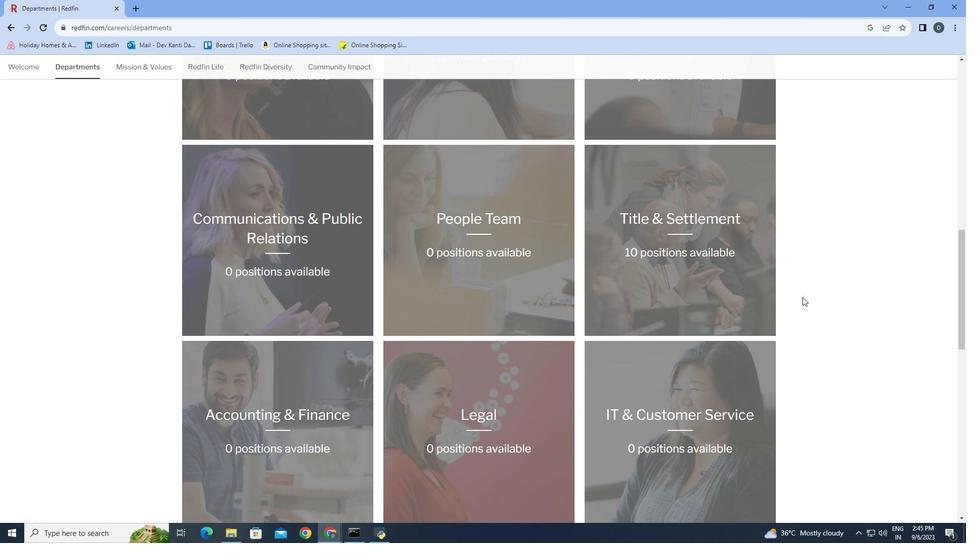 
Action: Mouse moved to (802, 297)
Screenshot: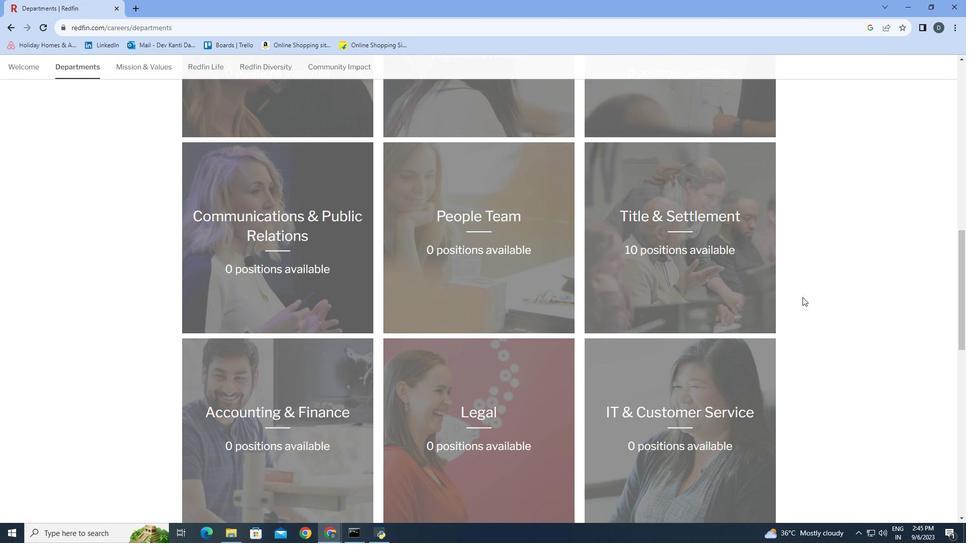 
Action: Mouse scrolled (802, 296) with delta (0, 0)
Screenshot: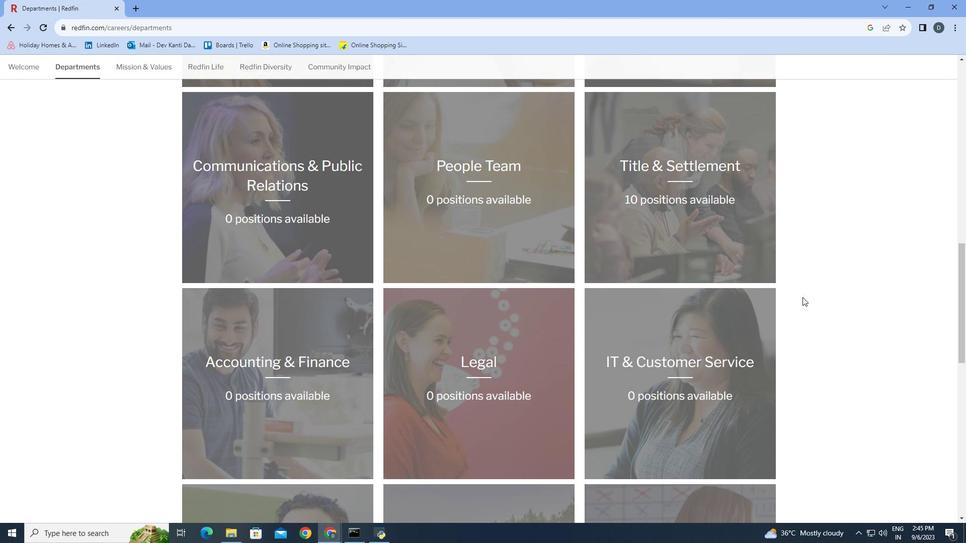 
Action: Mouse scrolled (802, 296) with delta (0, 0)
Screenshot: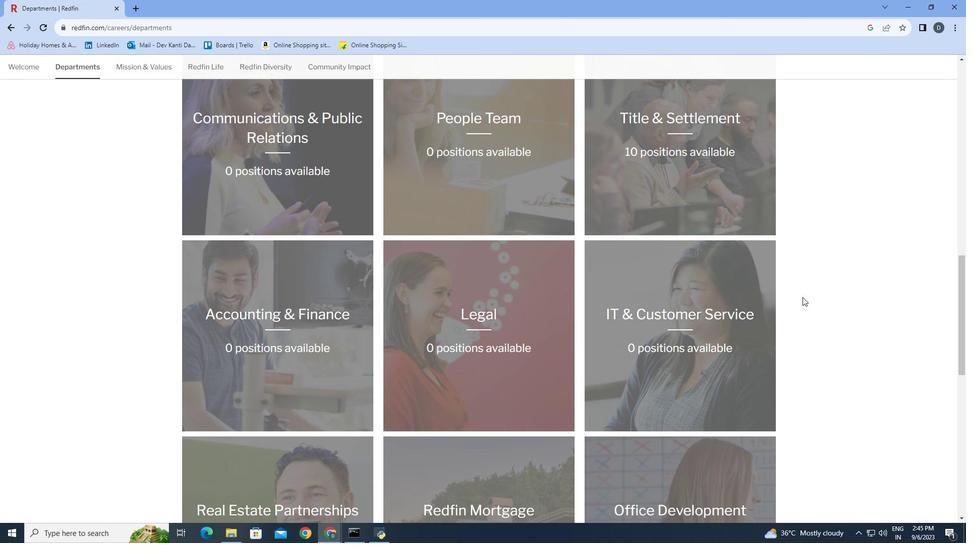 
Action: Mouse scrolled (802, 296) with delta (0, 0)
Screenshot: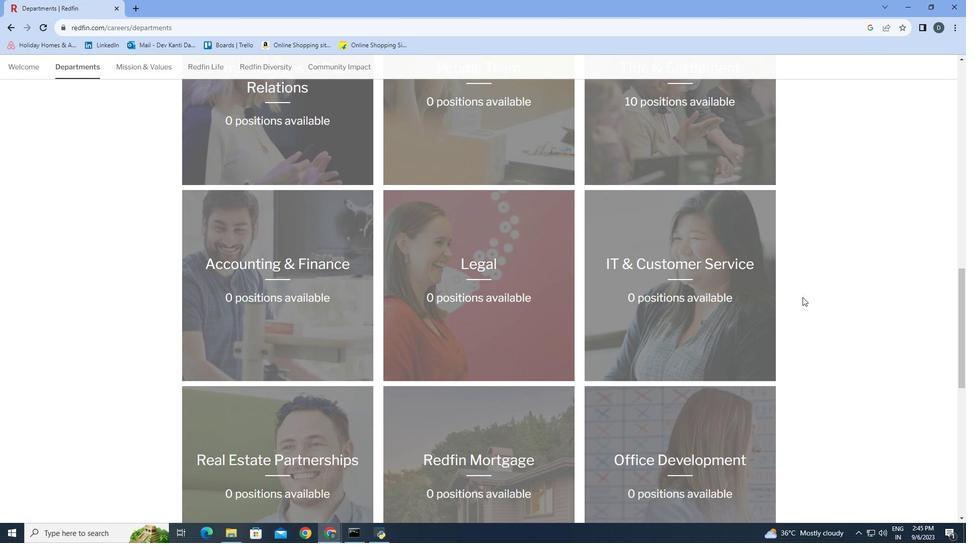 
Action: Mouse scrolled (802, 296) with delta (0, 0)
Screenshot: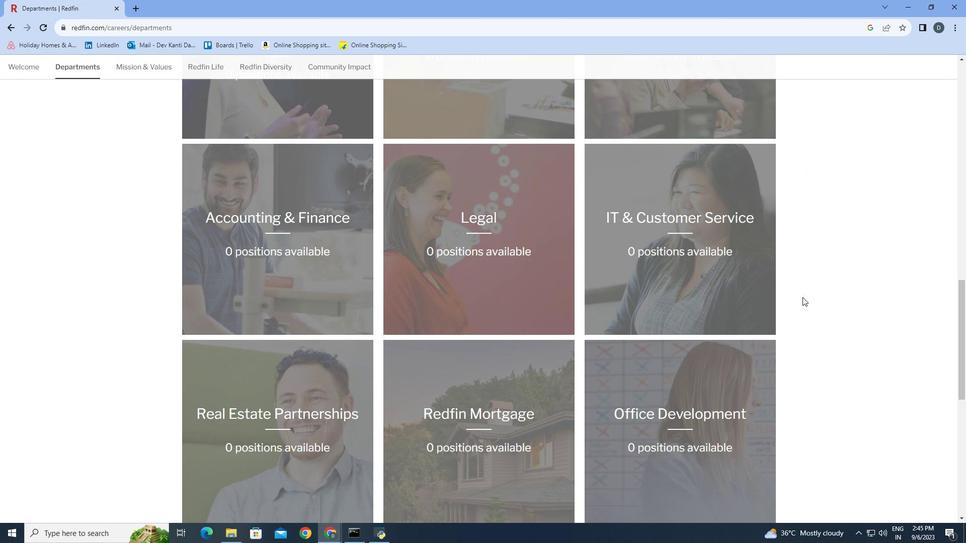 
Action: Mouse scrolled (802, 296) with delta (0, 0)
Screenshot: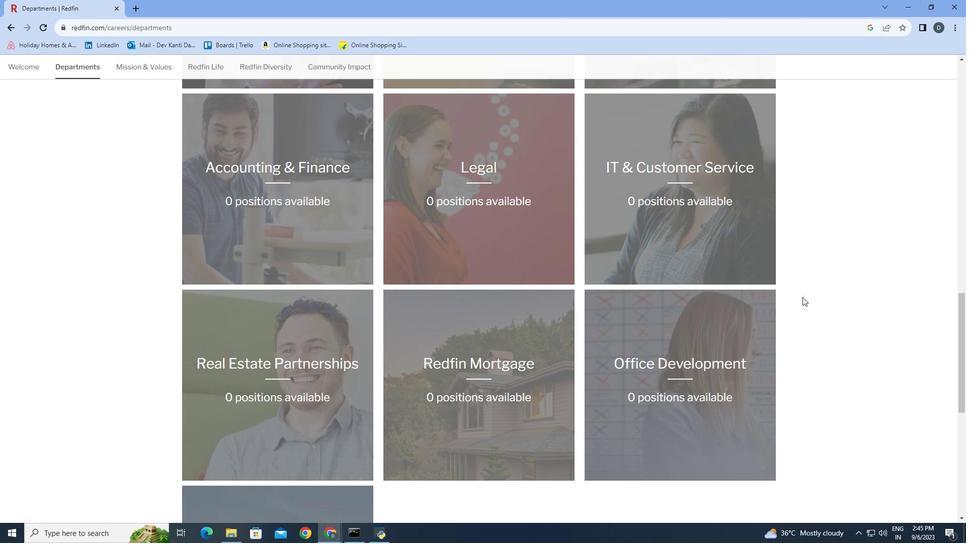 
Action: Mouse scrolled (802, 296) with delta (0, 0)
Screenshot: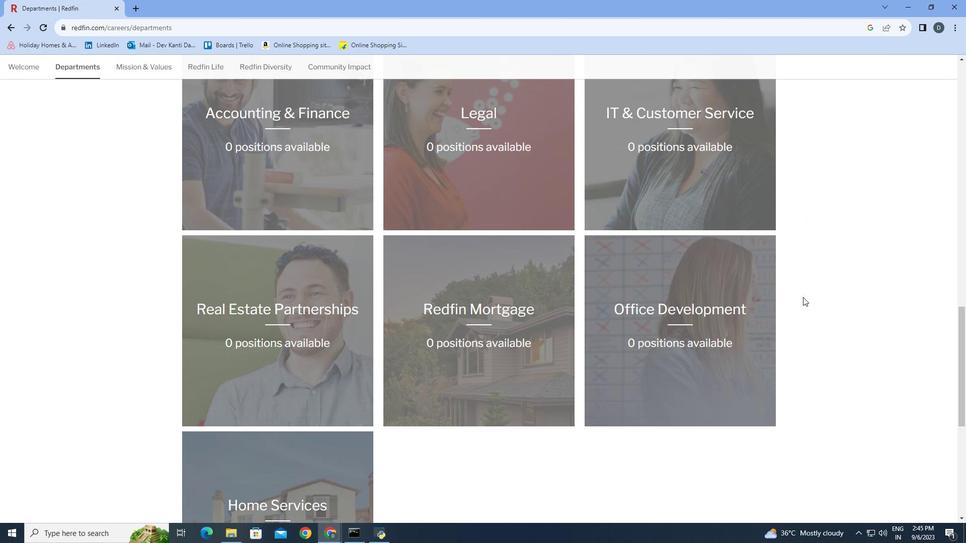 
Action: Mouse moved to (705, 308)
Screenshot: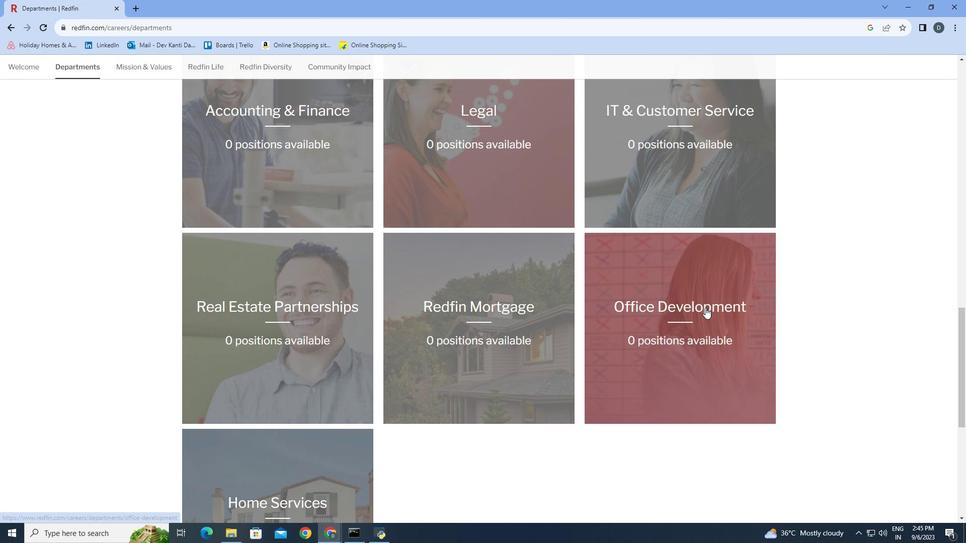 
Action: Mouse pressed left at (705, 308)
Screenshot: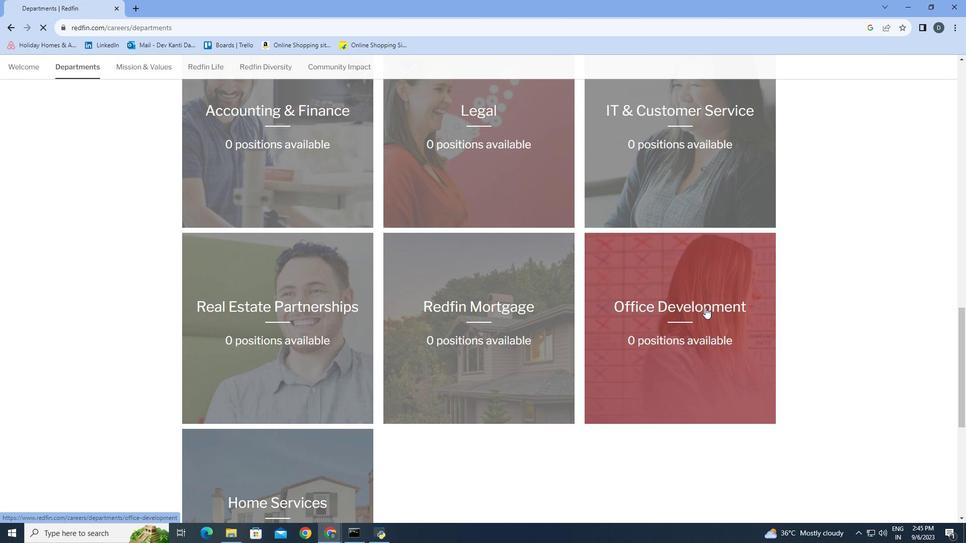 
Action: Mouse moved to (731, 304)
Screenshot: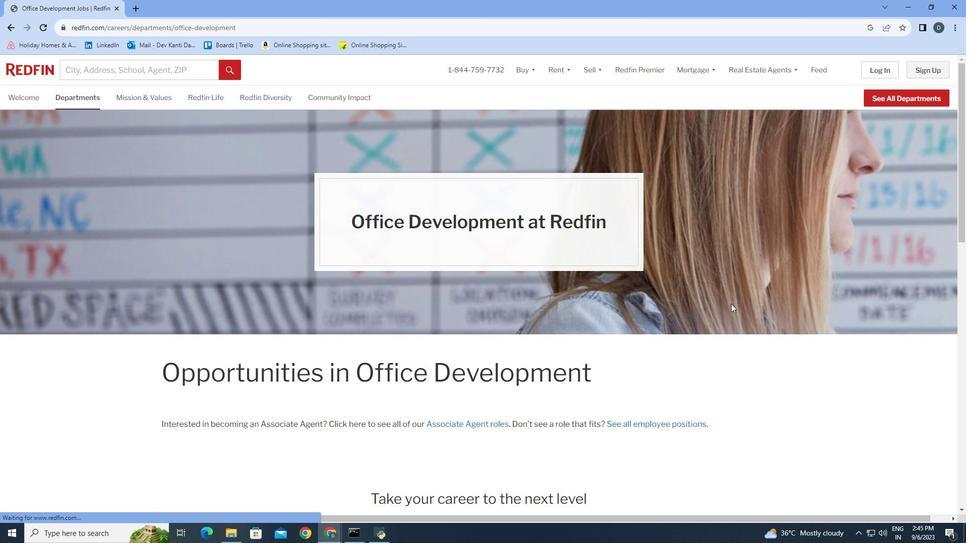 
Action: Mouse scrolled (731, 303) with delta (0, 0)
Screenshot: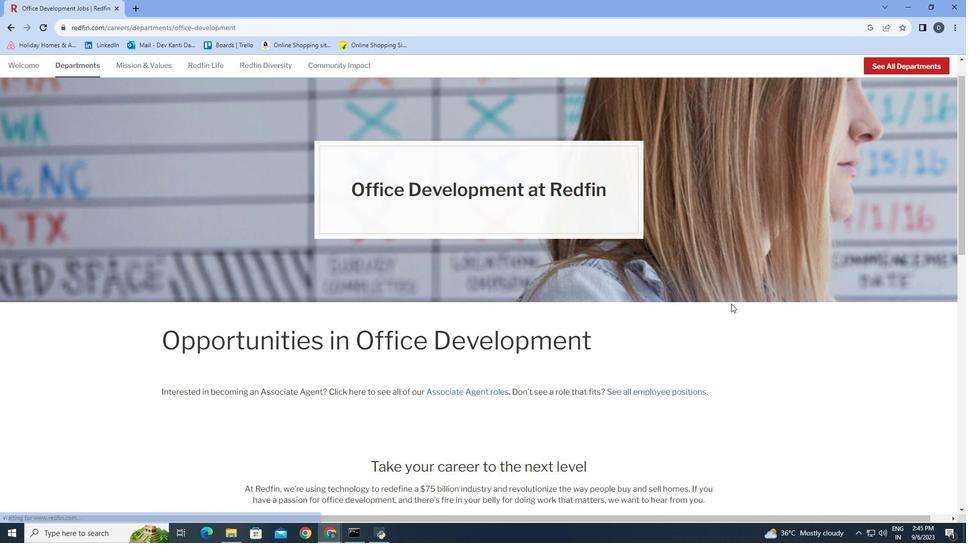 
Action: Mouse scrolled (731, 303) with delta (0, 0)
Screenshot: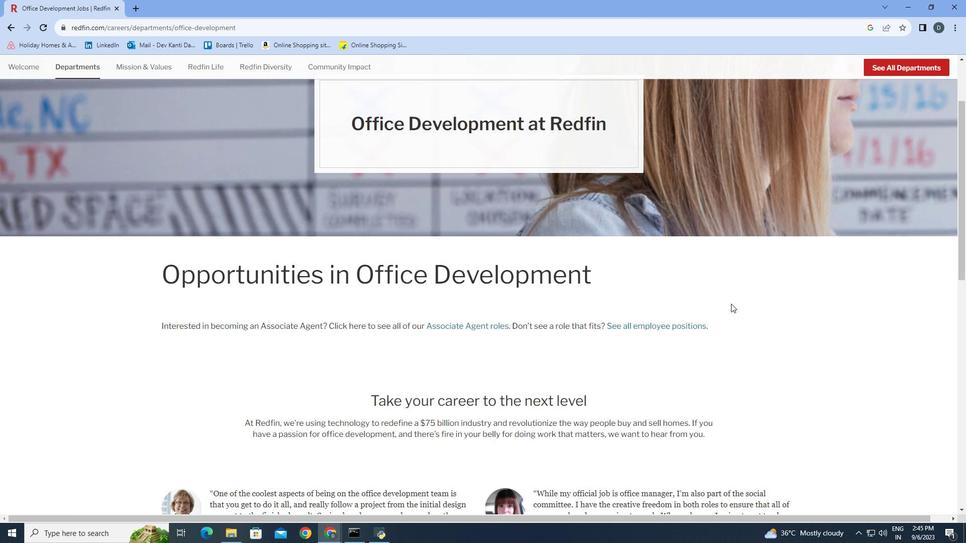 
Action: Mouse scrolled (731, 303) with delta (0, 0)
Screenshot: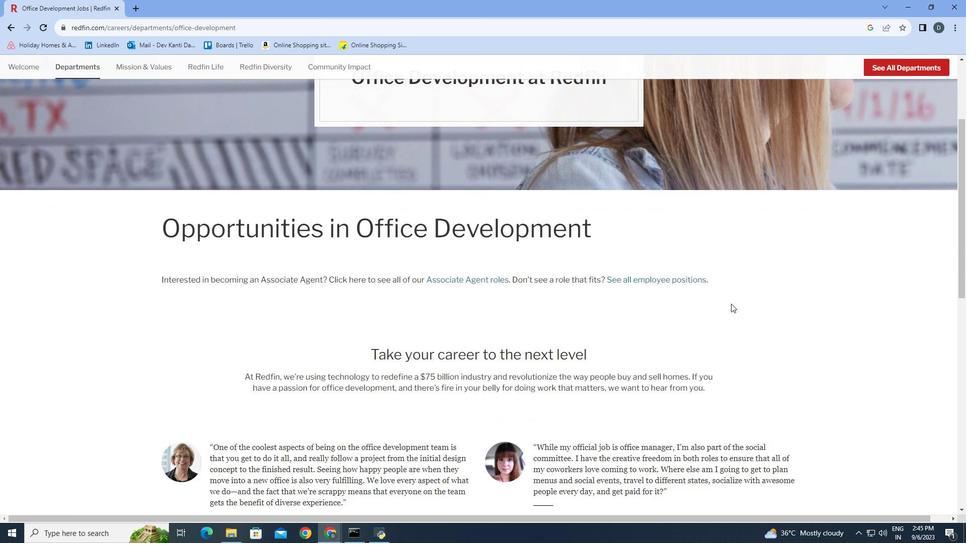 
Action: Mouse scrolled (731, 303) with delta (0, 0)
Screenshot: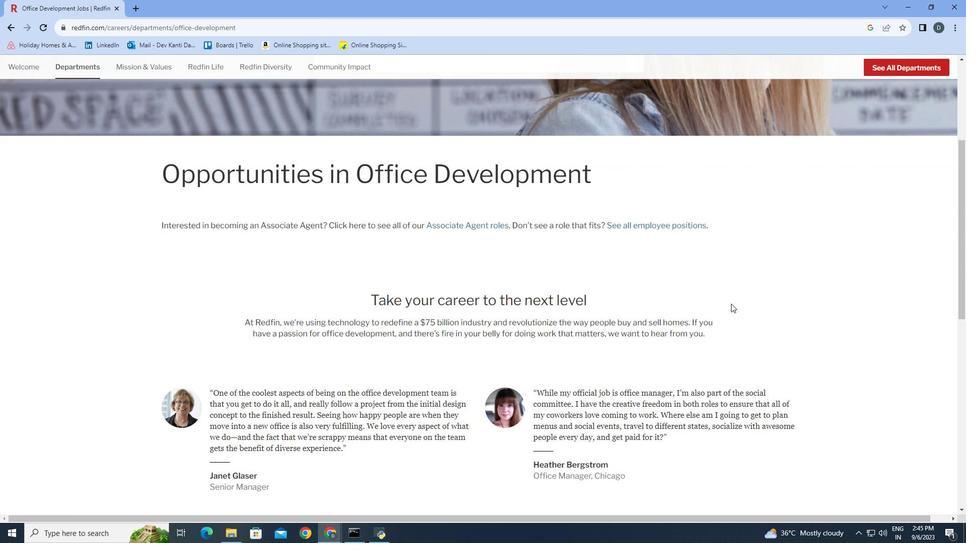 
Action: Mouse moved to (804, 316)
Screenshot: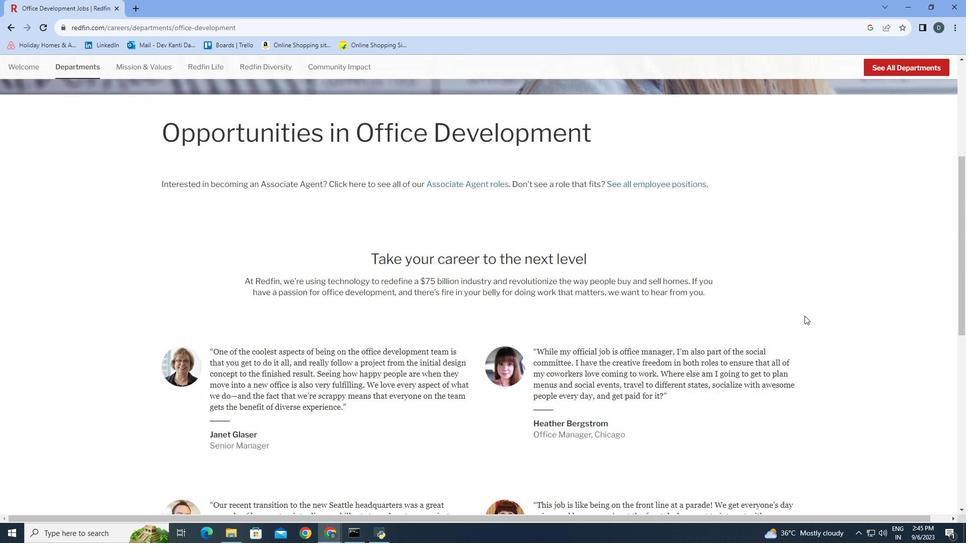 
Action: Mouse scrolled (804, 315) with delta (0, 0)
Screenshot: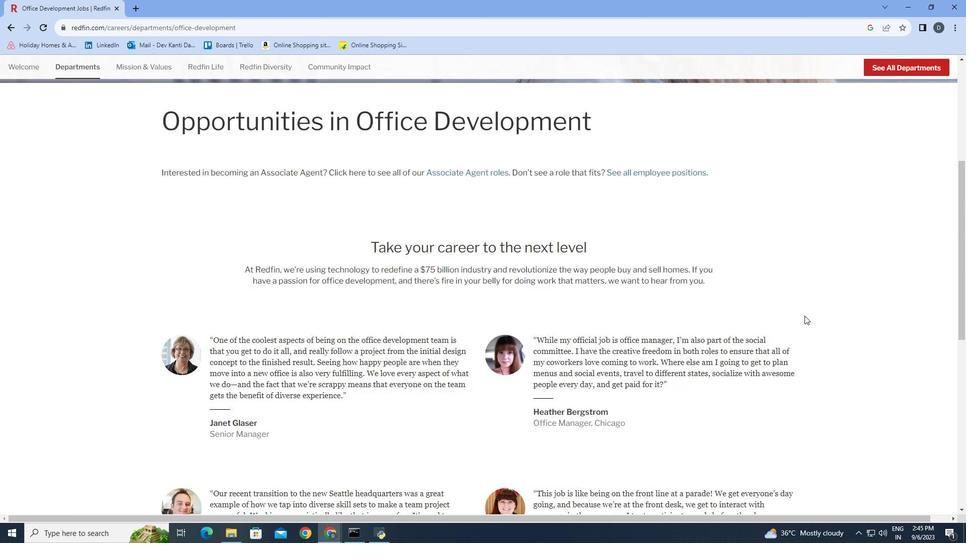 
Action: Mouse scrolled (804, 315) with delta (0, 0)
Screenshot: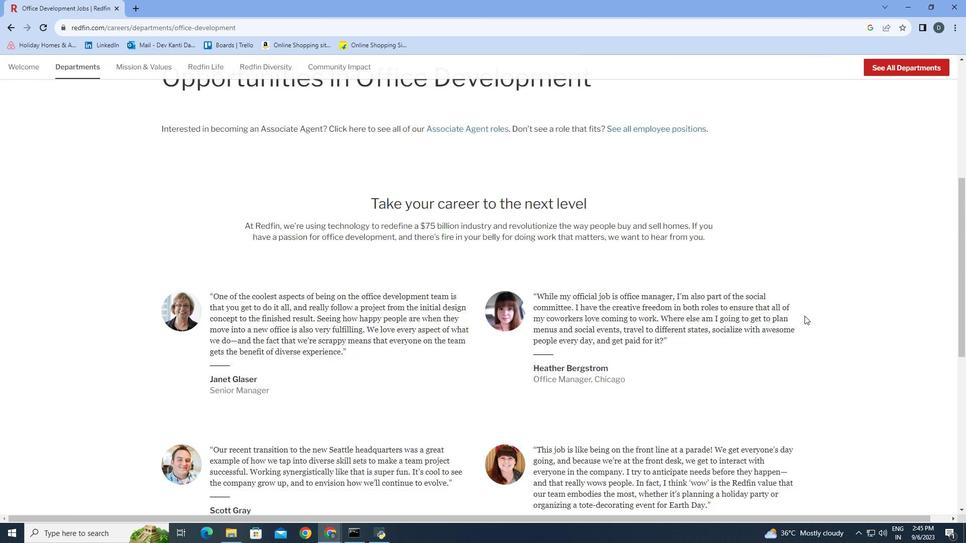 
Action: Mouse scrolled (804, 315) with delta (0, 0)
Screenshot: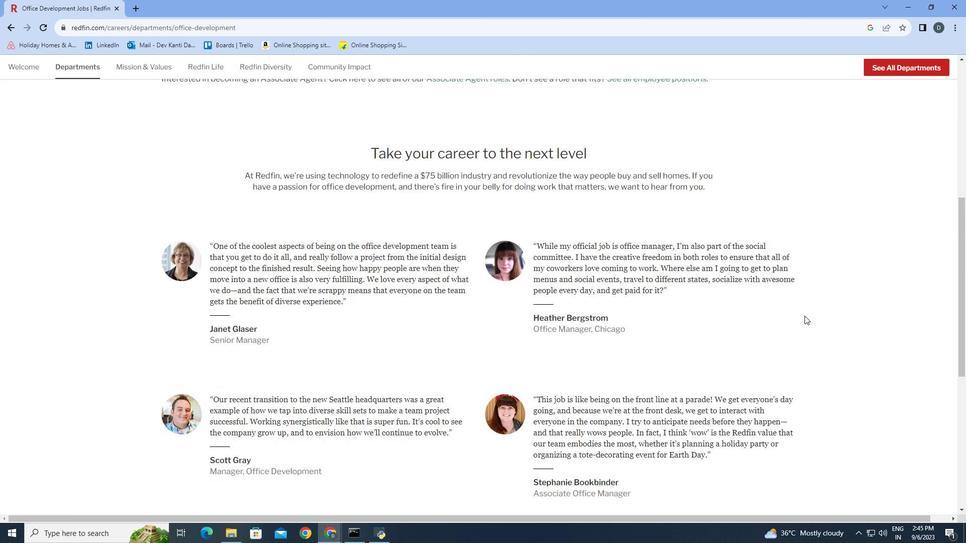 
Action: Mouse scrolled (804, 315) with delta (0, 0)
Screenshot: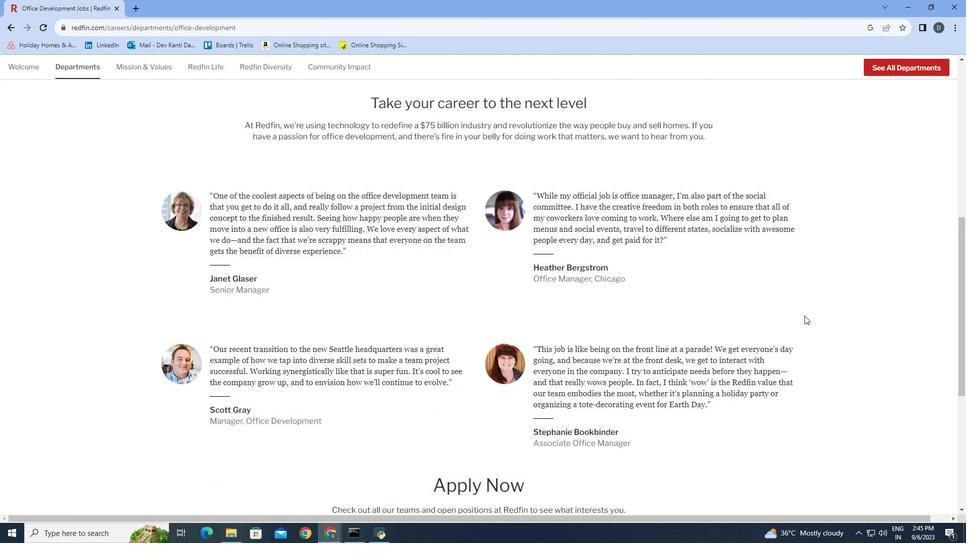 
Action: Mouse scrolled (804, 315) with delta (0, 0)
Screenshot: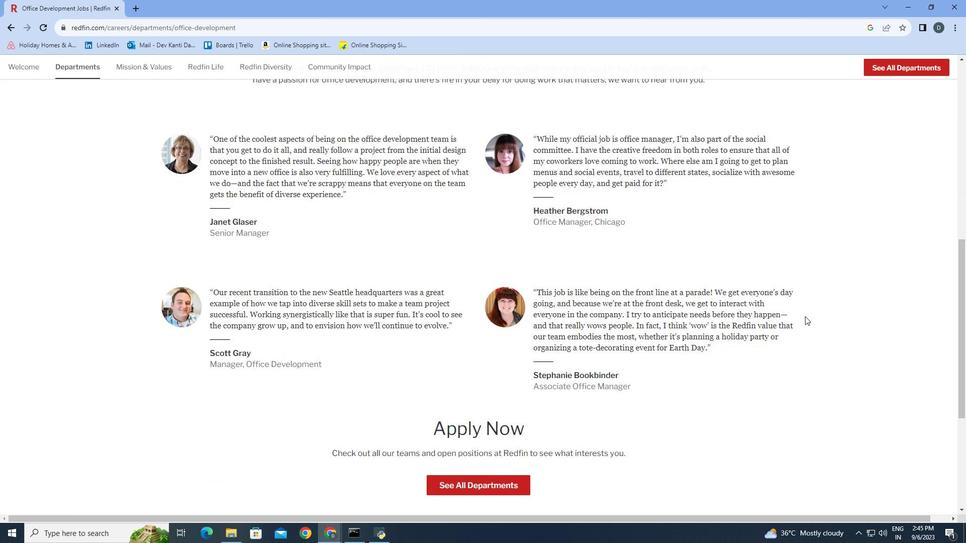 
Action: Mouse moved to (805, 316)
Screenshot: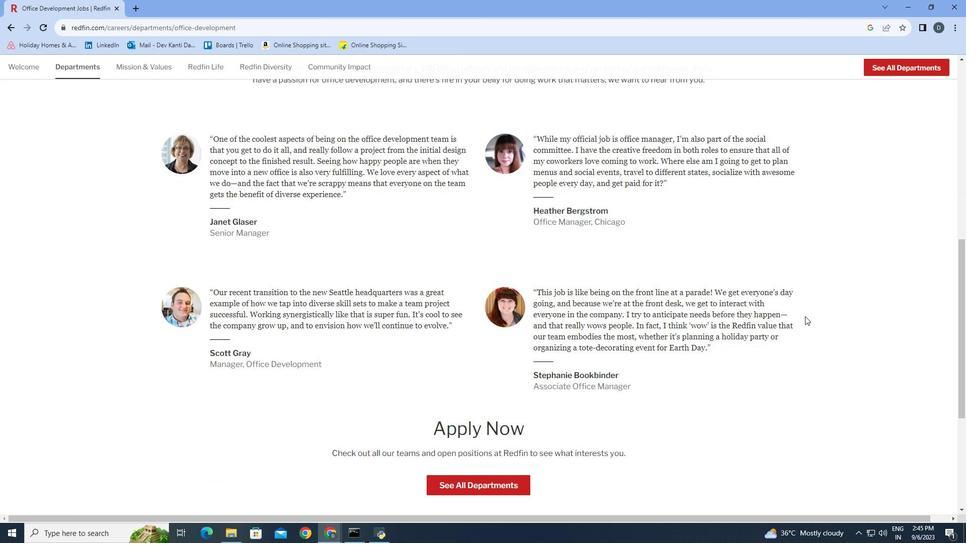 
Action: Mouse scrolled (805, 316) with delta (0, 0)
Screenshot: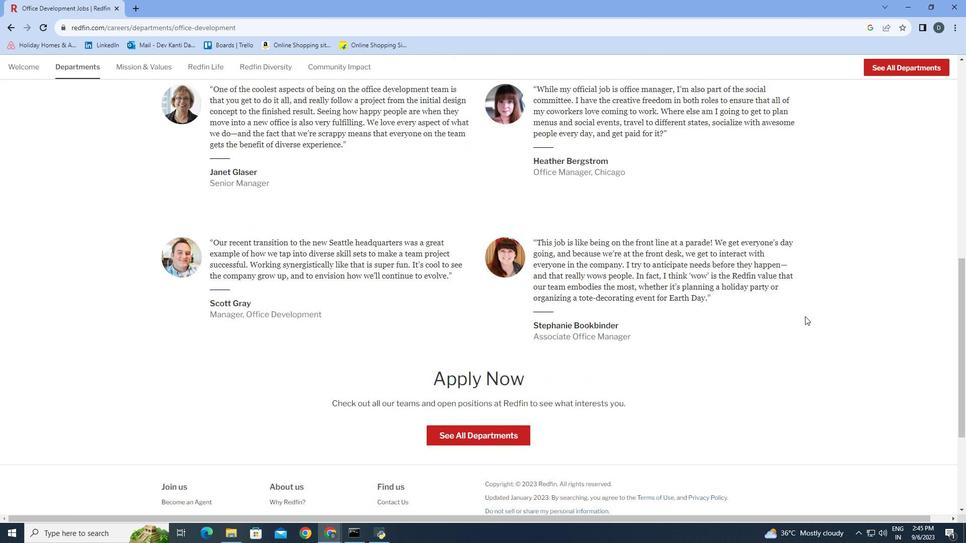 
Action: Mouse scrolled (805, 316) with delta (0, 0)
Screenshot: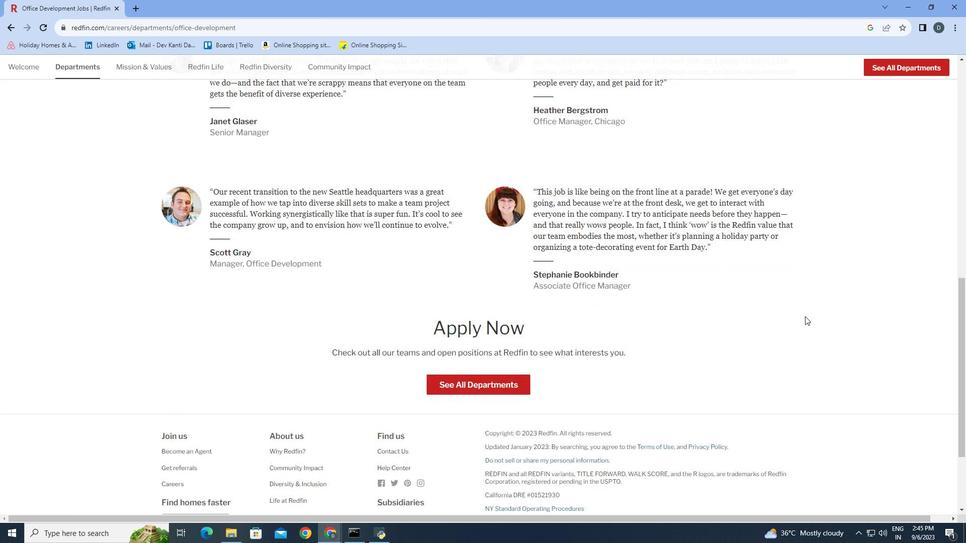 
Action: Mouse moved to (805, 316)
Screenshot: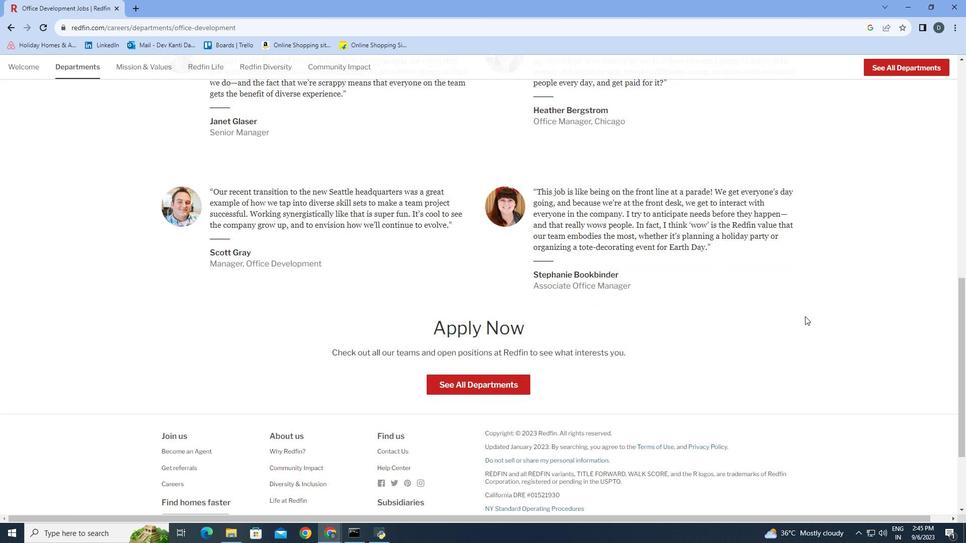 
Action: Mouse scrolled (805, 316) with delta (0, 0)
Screenshot: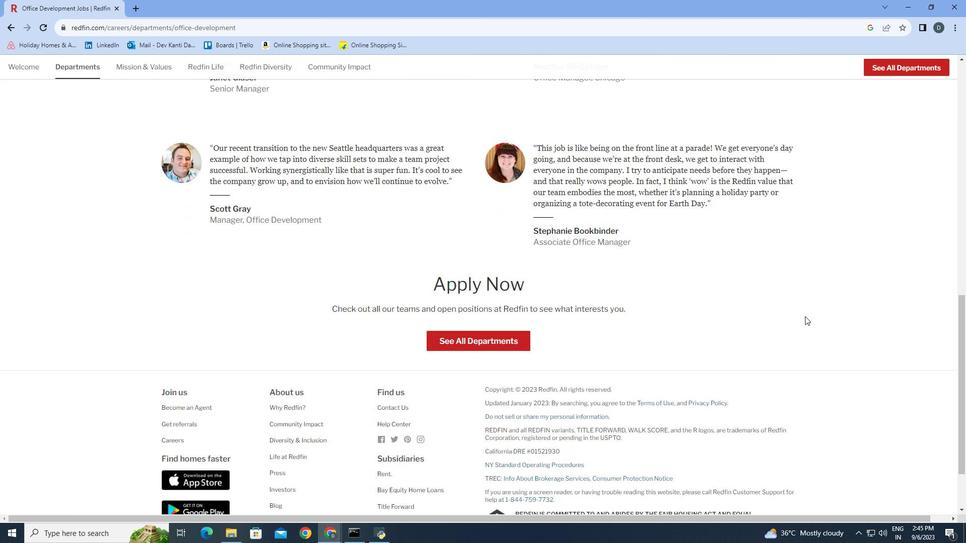 
Action: Mouse scrolled (805, 316) with delta (0, 0)
Screenshot: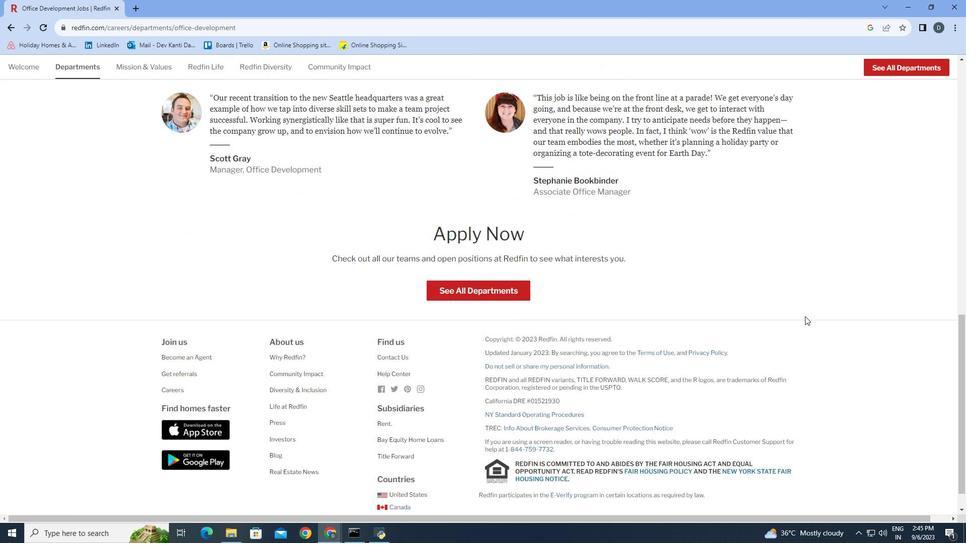 
Action: Mouse scrolled (805, 316) with delta (0, 0)
Screenshot: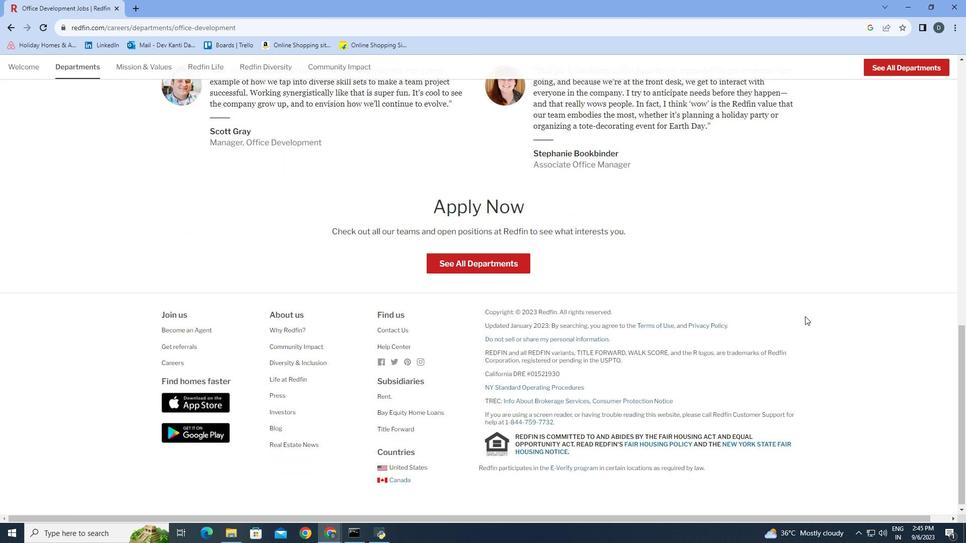 
Action: Mouse scrolled (805, 316) with delta (0, 0)
Screenshot: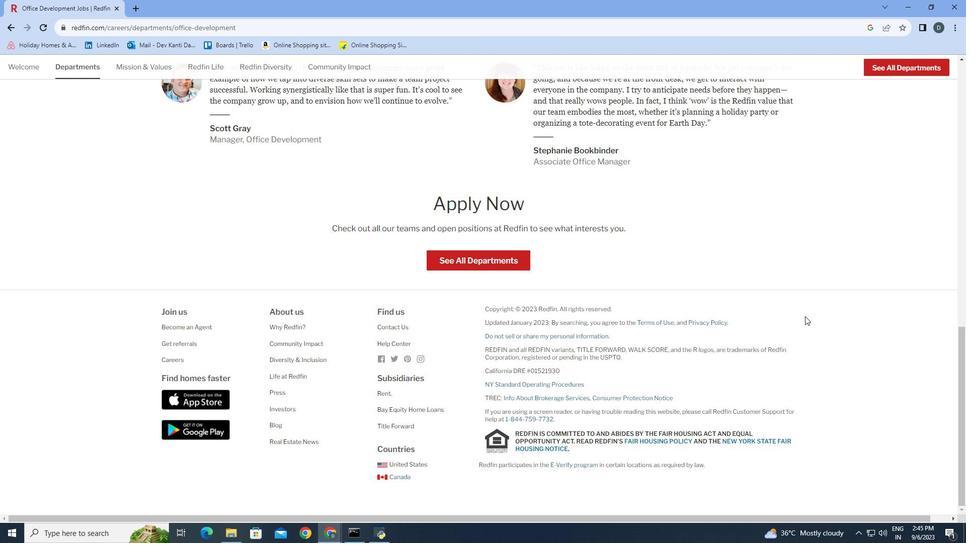 
Action: Mouse moved to (806, 317)
Screenshot: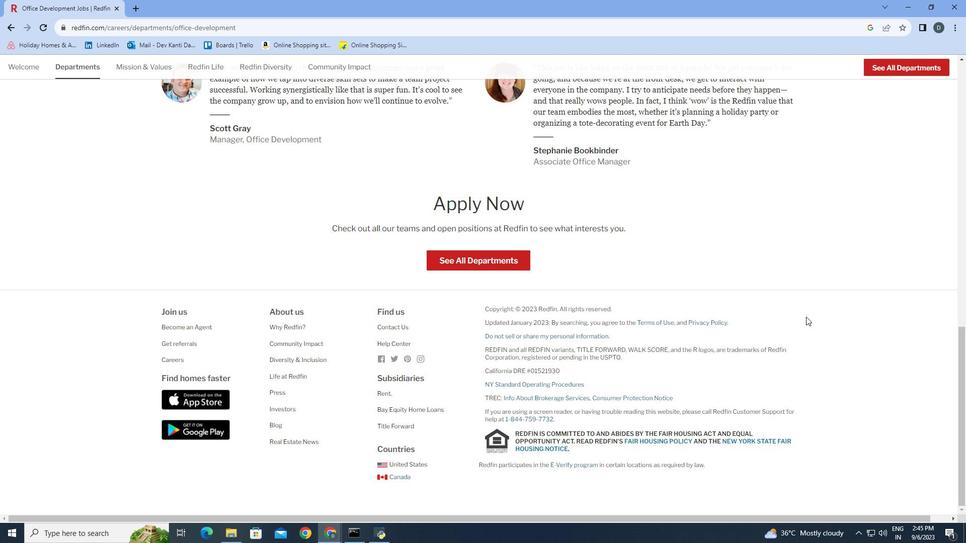 
